 Task: Open Card IT Operations Review in Board Employee Engagement to Workspace Business Operations and add a team member Softage.2@softage.net, a label Purple, a checklist Corporate Law, an attachment from your onedrive, a color Purple and finally, add a card description 'Plan and execute company team-building retreat with a focus on employee well-being' and a comment 'Let us make sure we have a clear understanding of the timeline and deadlines for this task, ensuring that we can deliver on time.'. Add a start date 'Jan 02, 1900' with a due date 'Jan 09, 1900'
Action: Mouse moved to (57, 304)
Screenshot: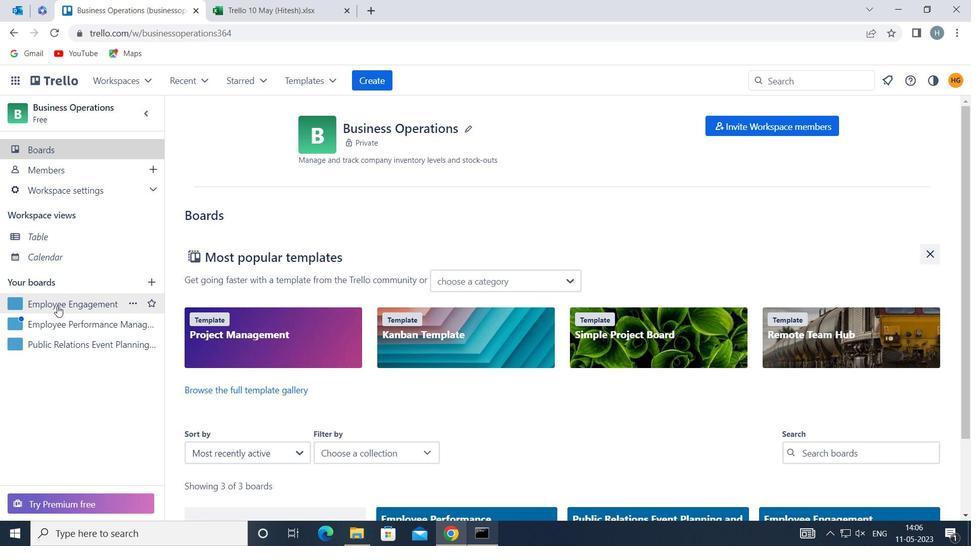 
Action: Mouse pressed left at (57, 304)
Screenshot: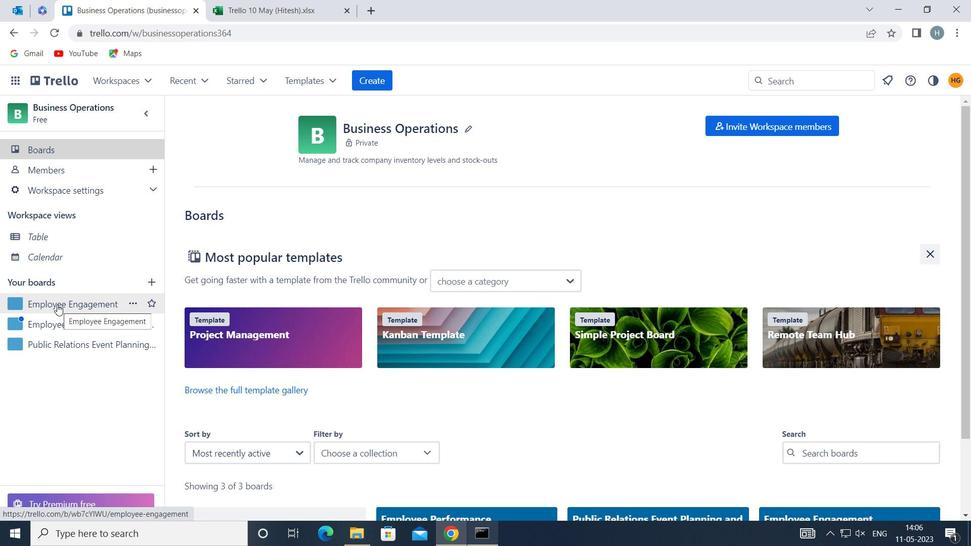 
Action: Mouse moved to (247, 181)
Screenshot: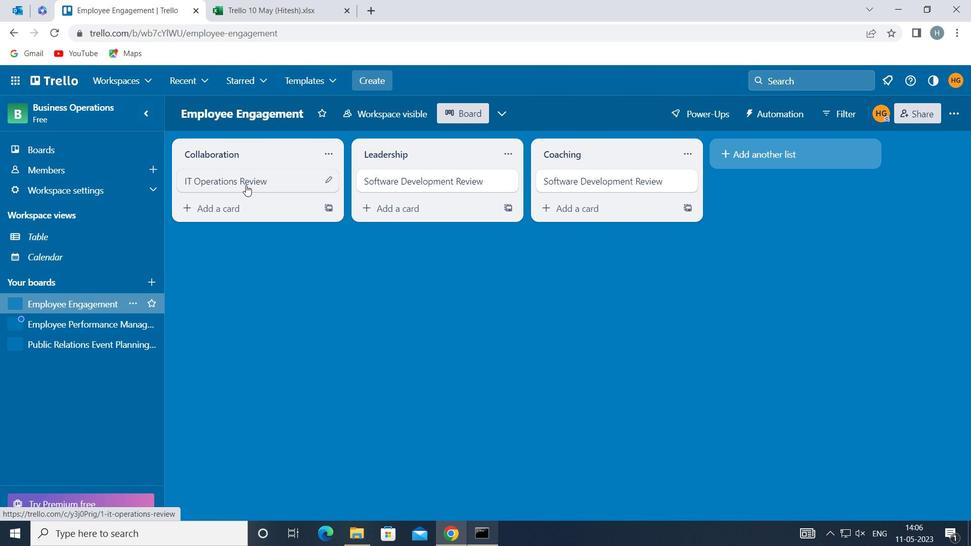 
Action: Mouse pressed left at (247, 181)
Screenshot: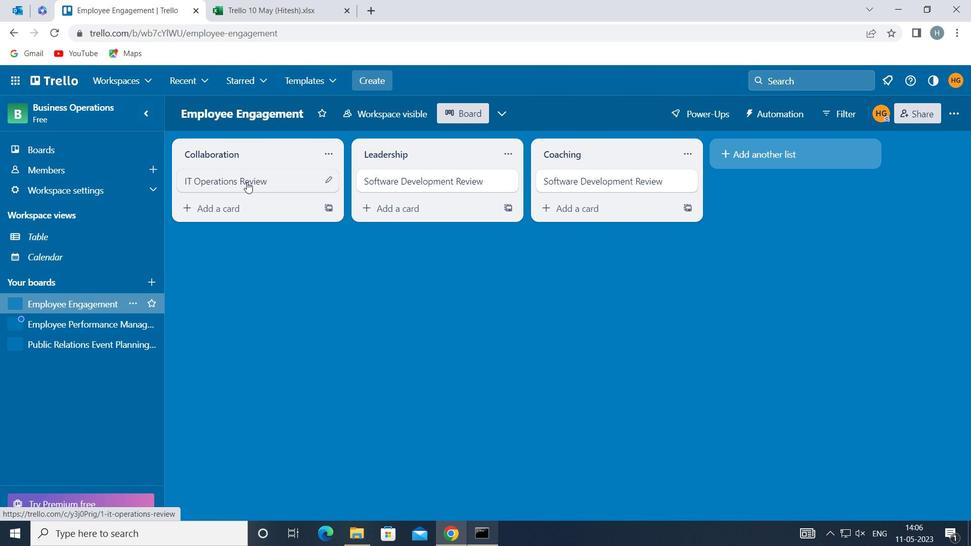 
Action: Mouse moved to (652, 176)
Screenshot: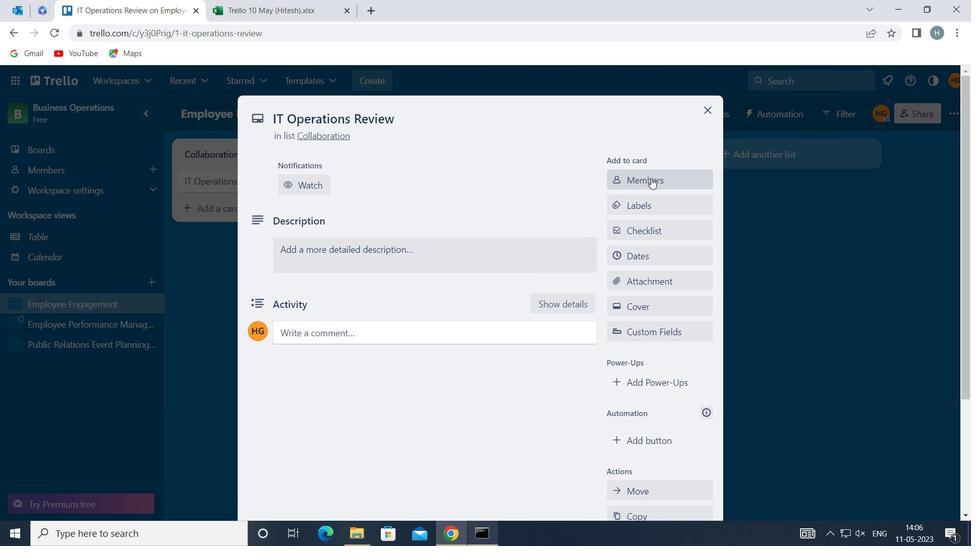 
Action: Mouse pressed left at (652, 176)
Screenshot: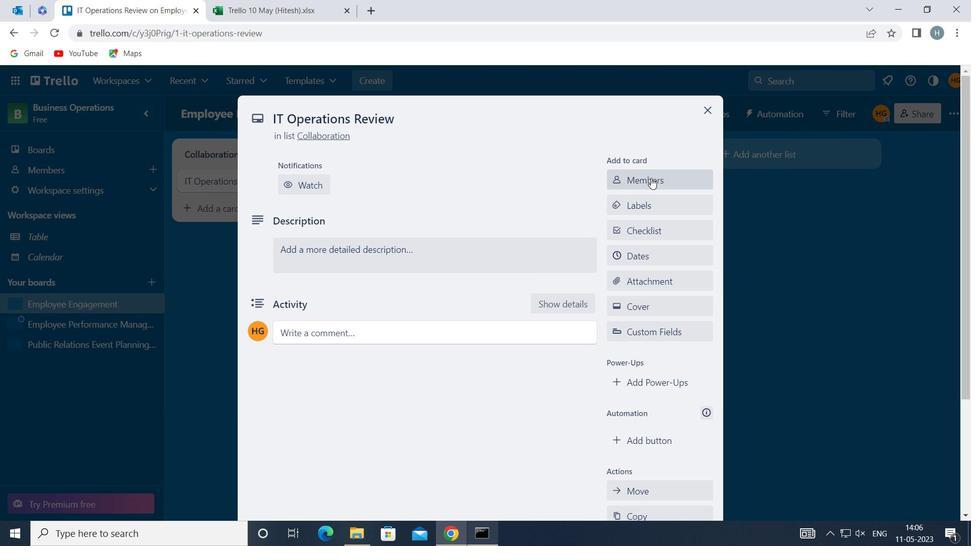 
Action: Mouse moved to (653, 175)
Screenshot: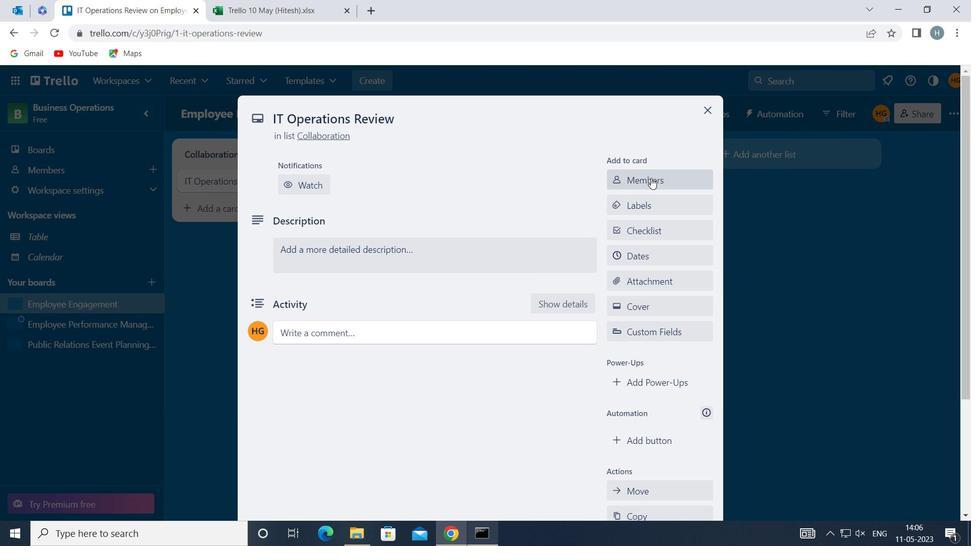 
Action: Key pressed softage
Screenshot: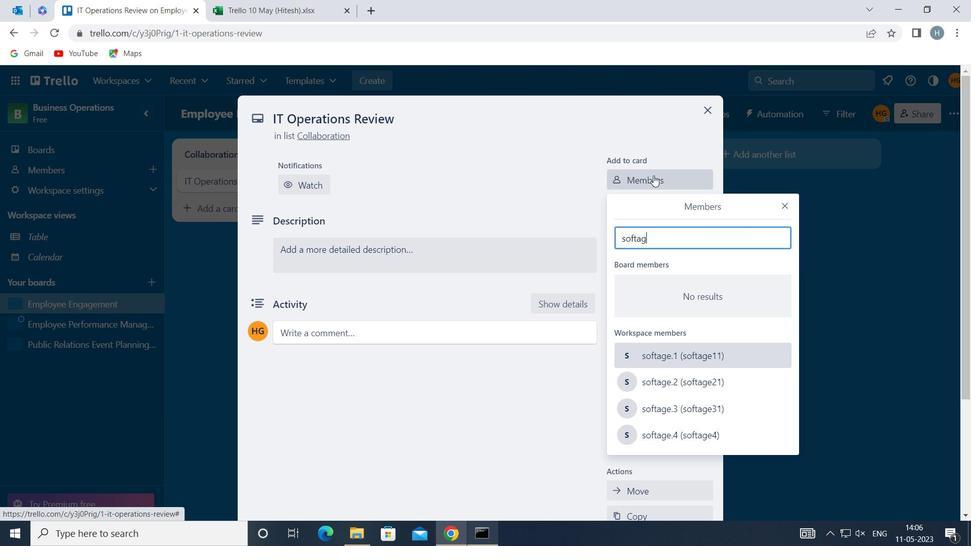 
Action: Mouse moved to (679, 385)
Screenshot: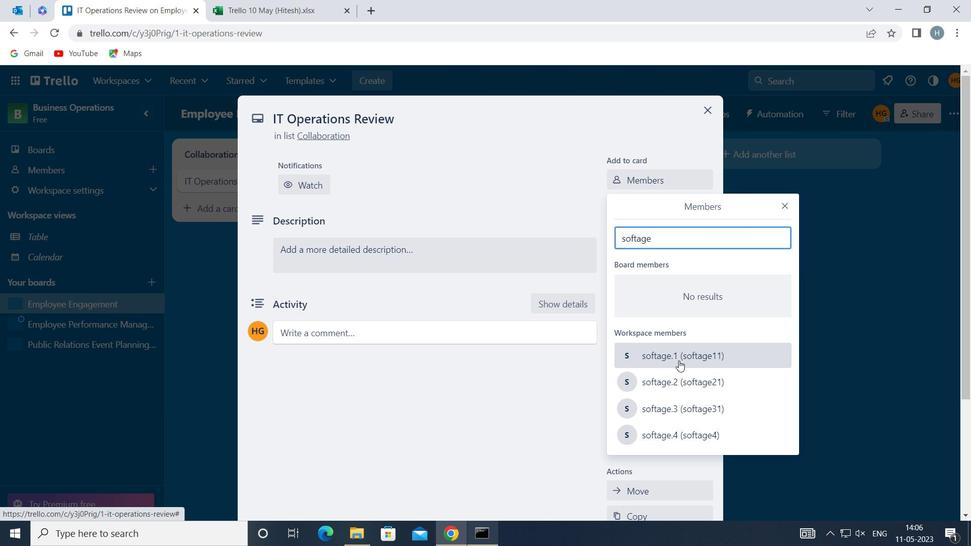 
Action: Mouse pressed left at (679, 385)
Screenshot: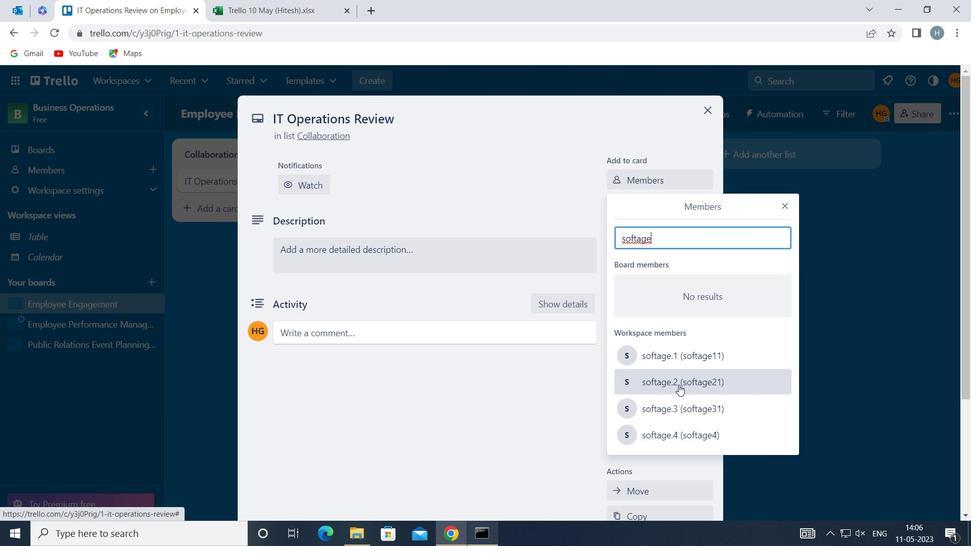 
Action: Mouse moved to (791, 202)
Screenshot: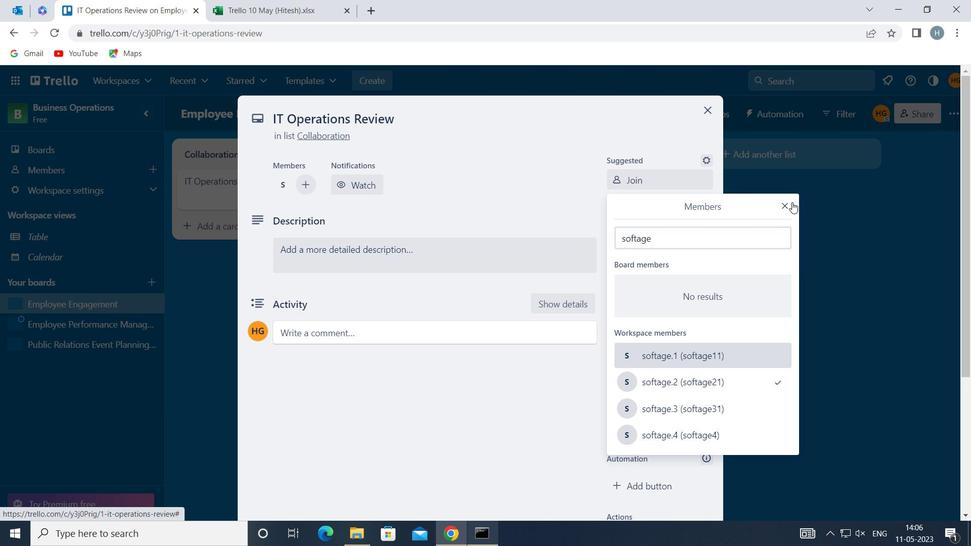 
Action: Mouse pressed left at (791, 202)
Screenshot: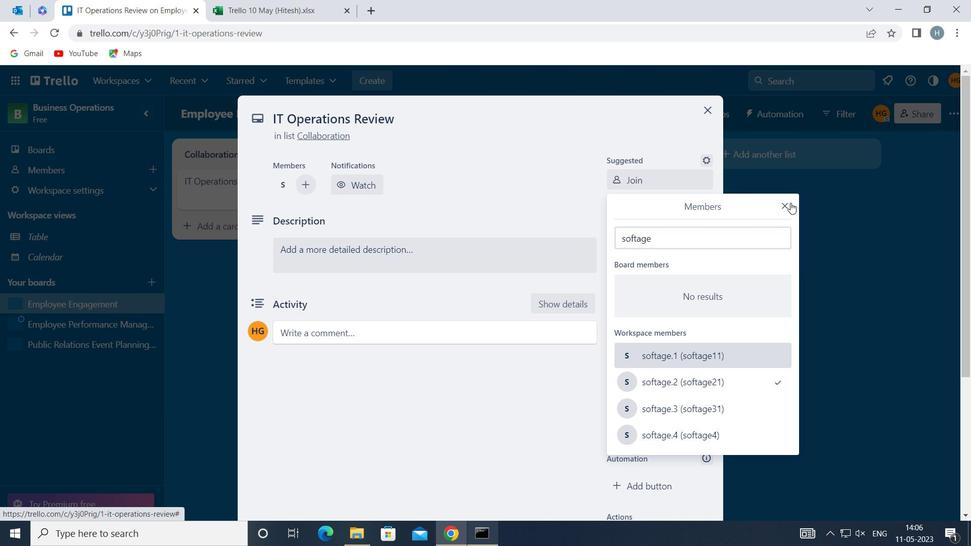 
Action: Mouse moved to (661, 249)
Screenshot: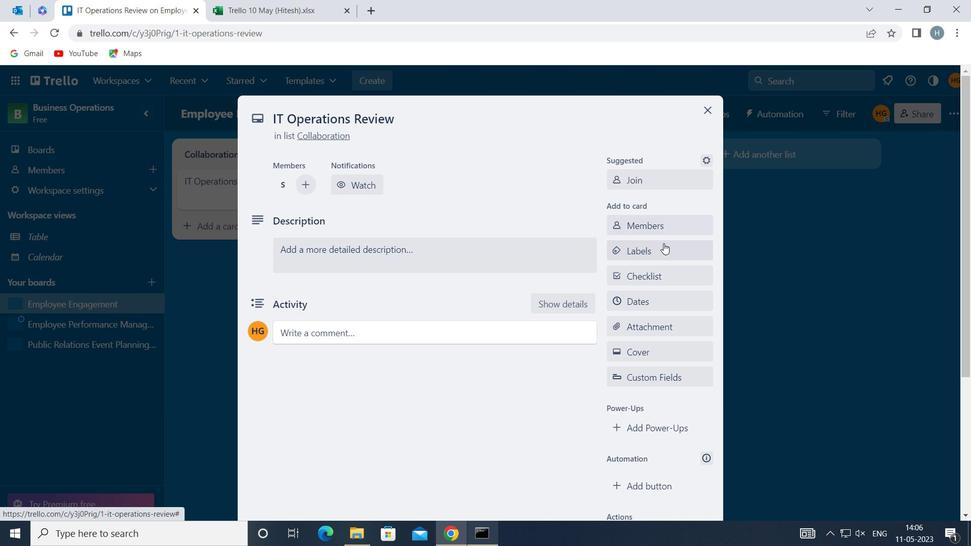 
Action: Mouse pressed left at (661, 249)
Screenshot: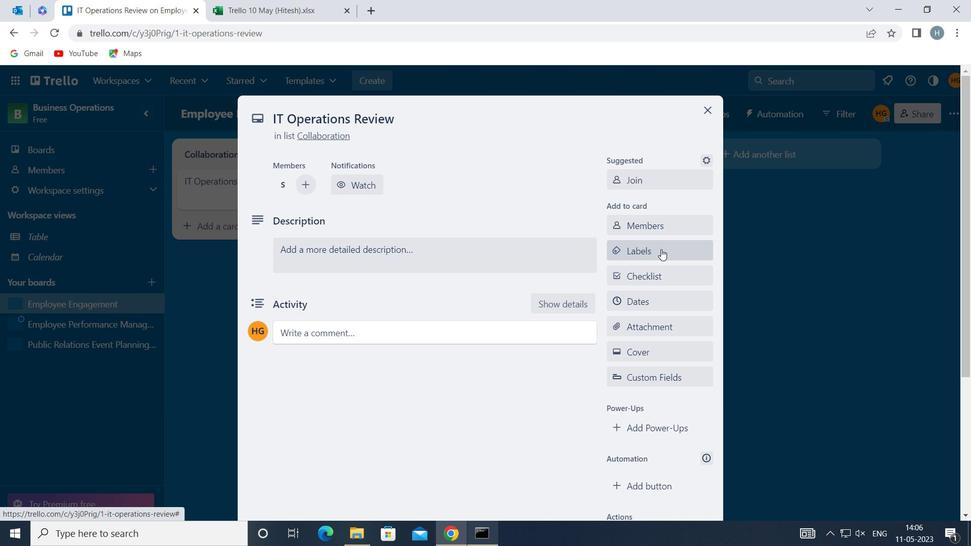 
Action: Mouse moved to (684, 276)
Screenshot: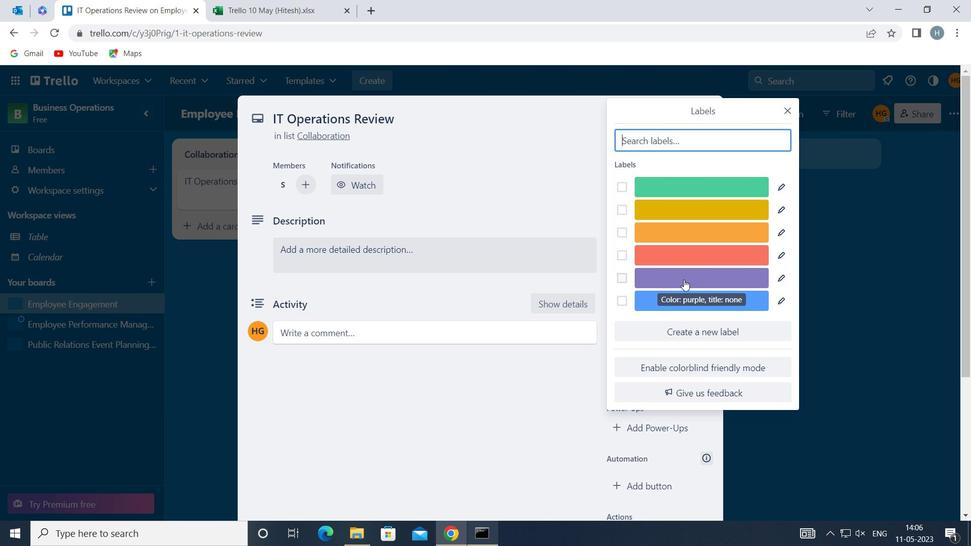 
Action: Mouse pressed left at (684, 276)
Screenshot: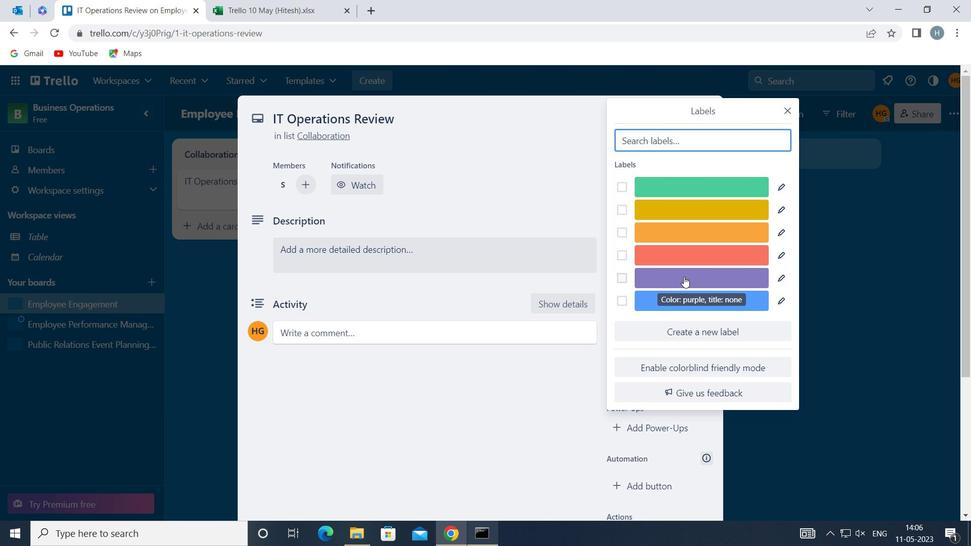 
Action: Mouse moved to (789, 109)
Screenshot: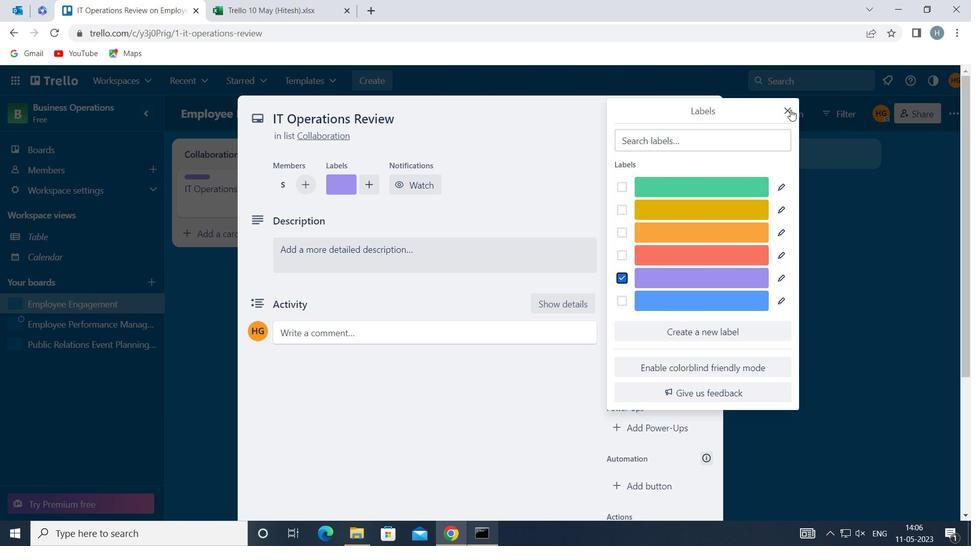 
Action: Mouse pressed left at (789, 109)
Screenshot: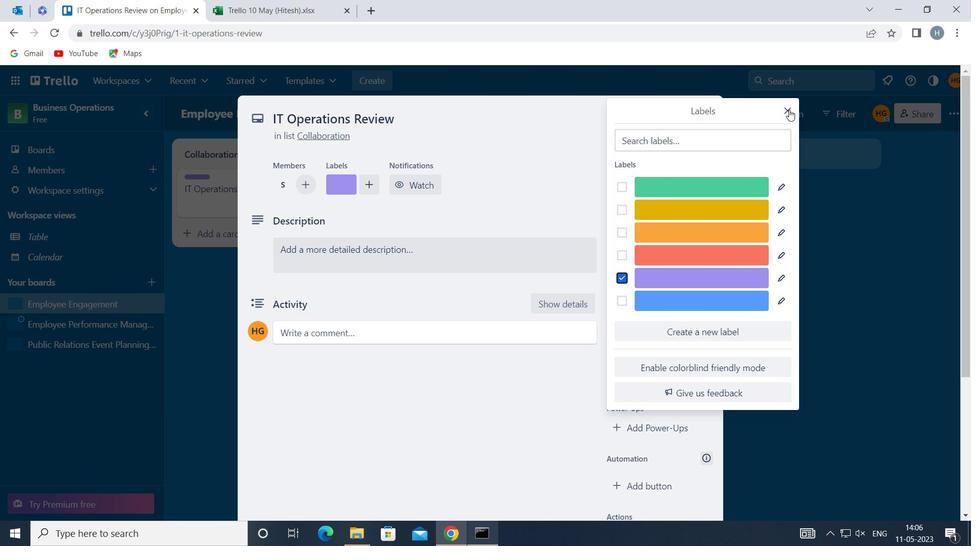 
Action: Mouse moved to (663, 275)
Screenshot: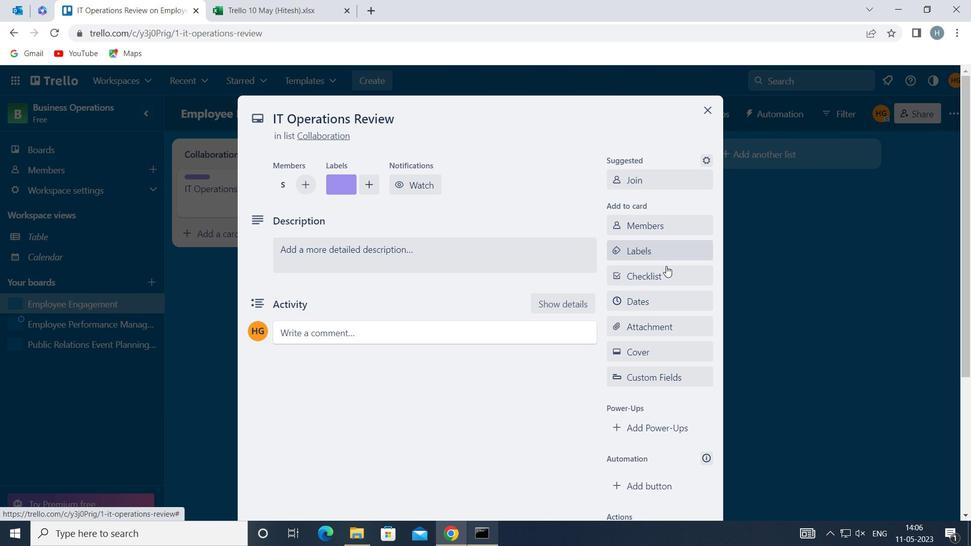 
Action: Mouse pressed left at (663, 275)
Screenshot: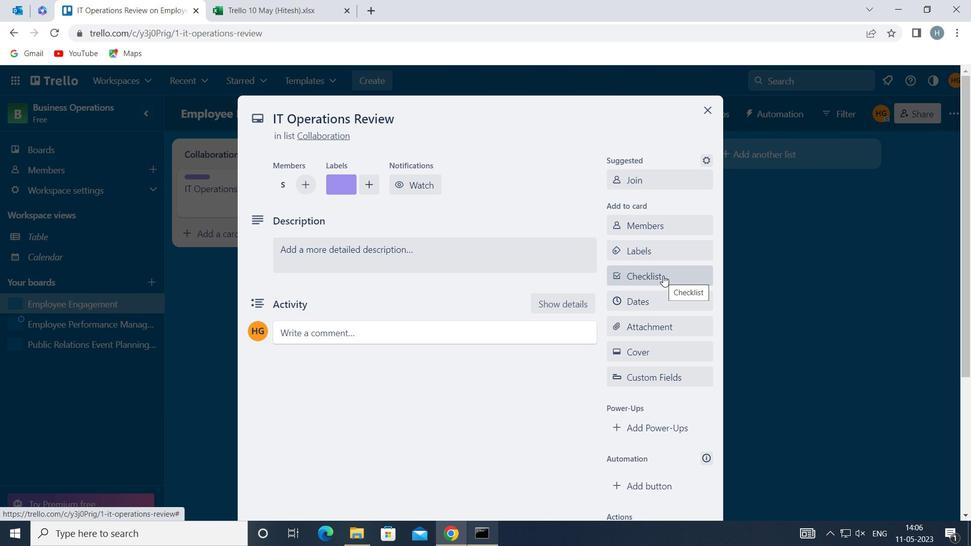 
Action: Key pressed <Key.shift>CORPORATE
Screenshot: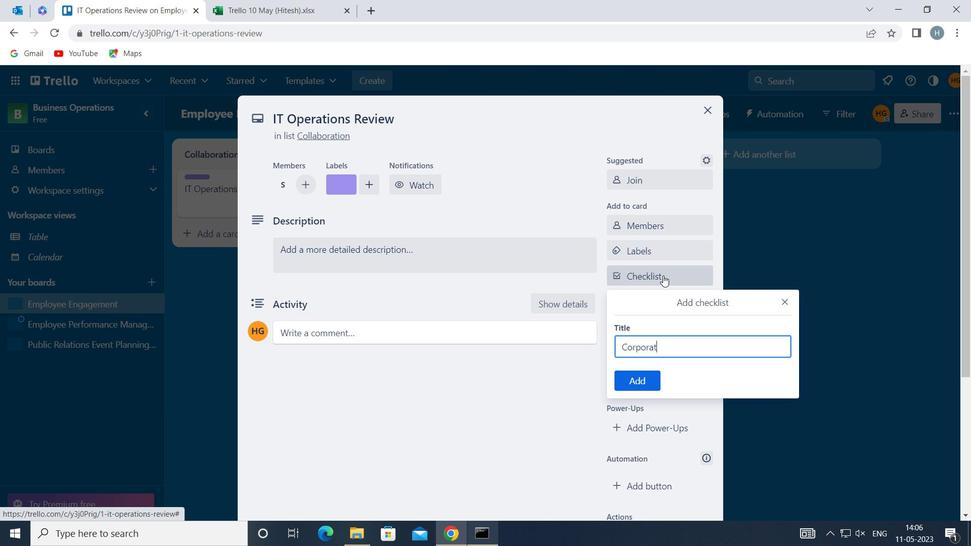 
Action: Mouse moved to (643, 380)
Screenshot: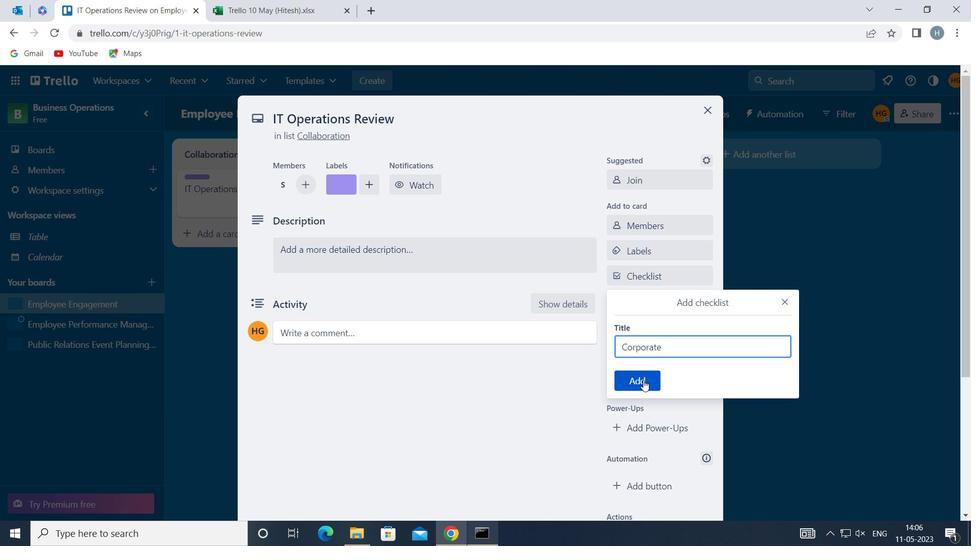 
Action: Mouse pressed left at (643, 380)
Screenshot: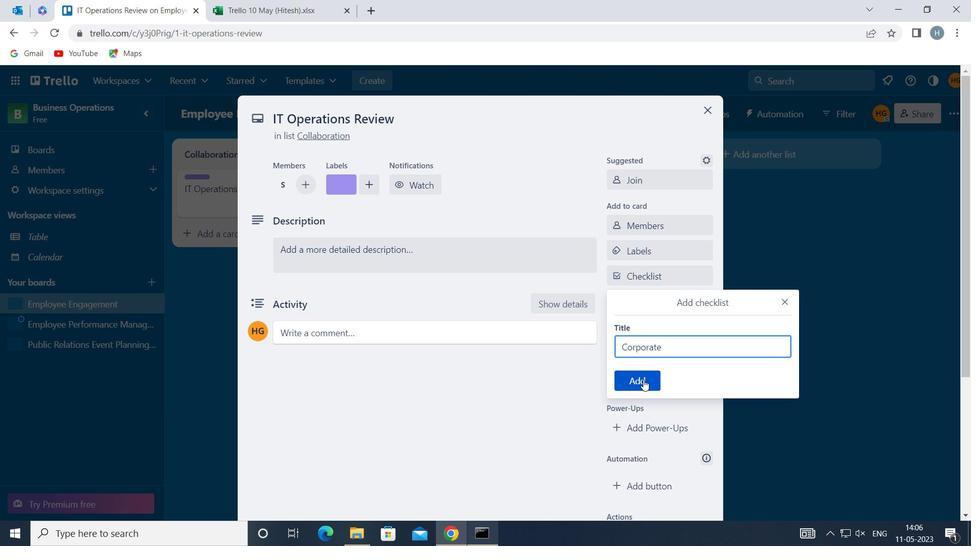 
Action: Mouse moved to (658, 278)
Screenshot: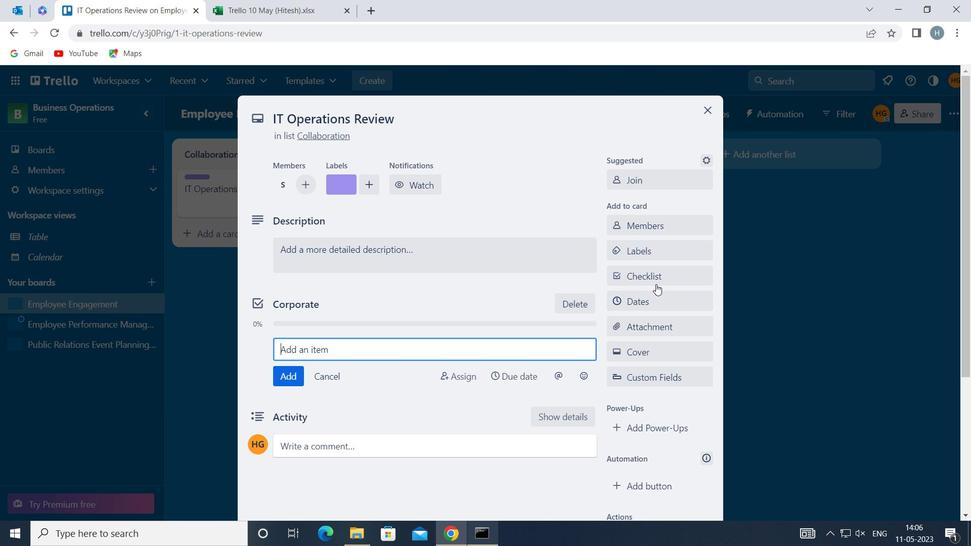 
Action: Mouse pressed left at (658, 278)
Screenshot: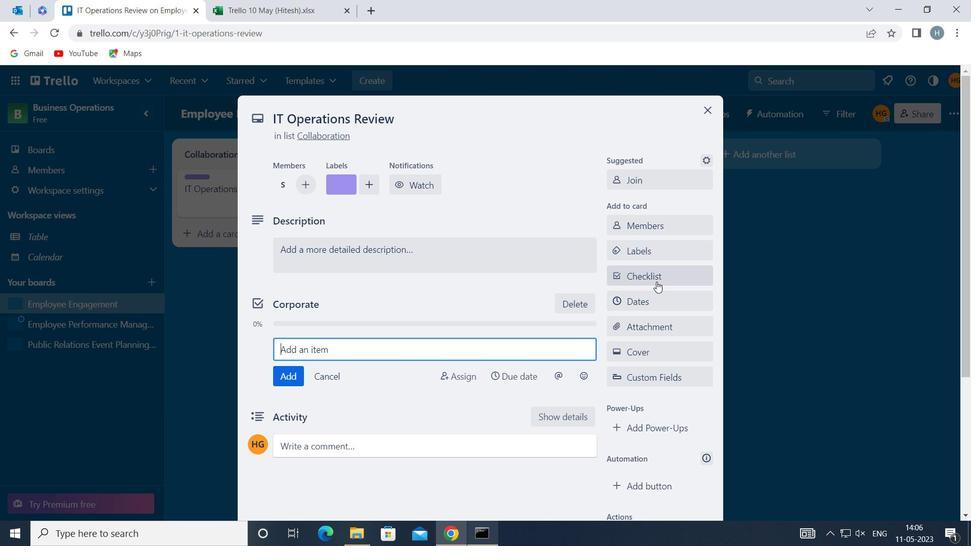 
Action: Mouse moved to (804, 297)
Screenshot: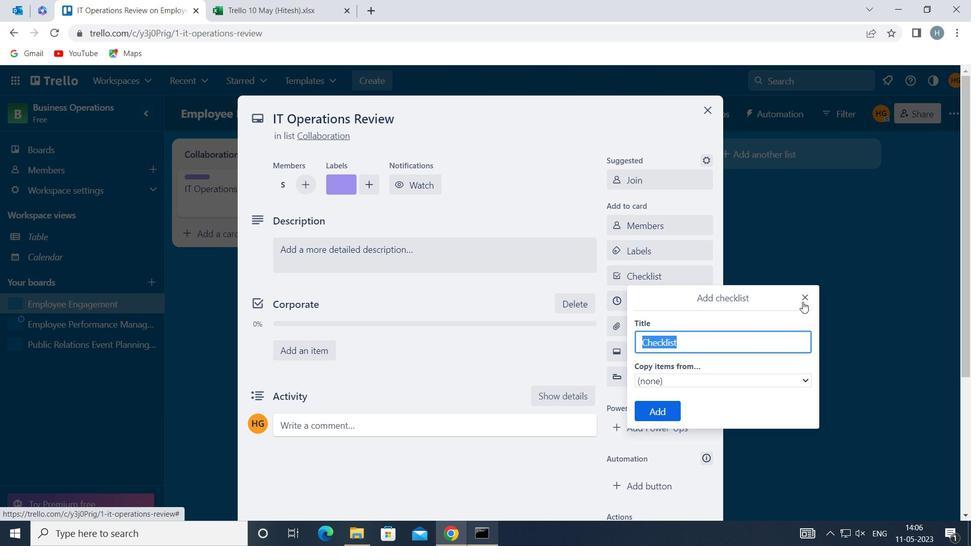 
Action: Mouse pressed left at (804, 297)
Screenshot: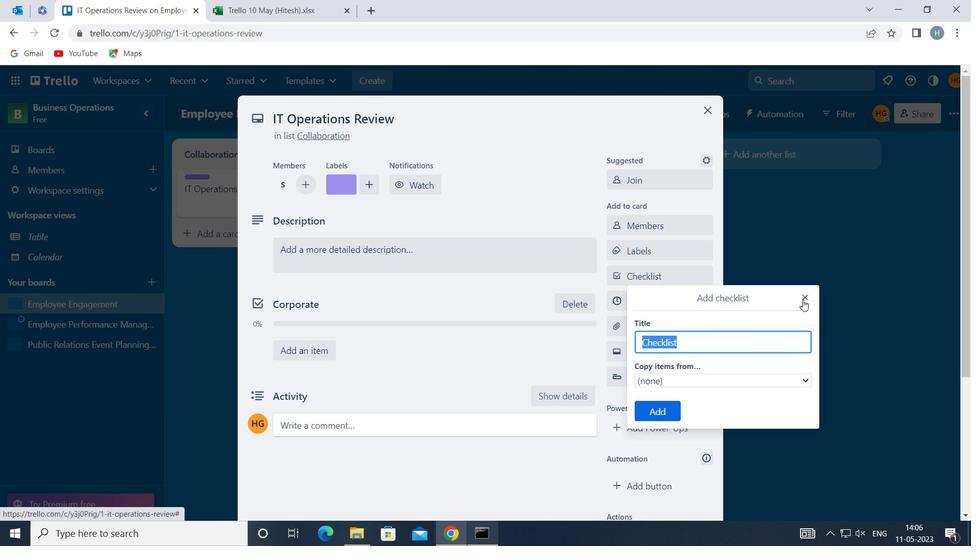 
Action: Mouse moved to (582, 303)
Screenshot: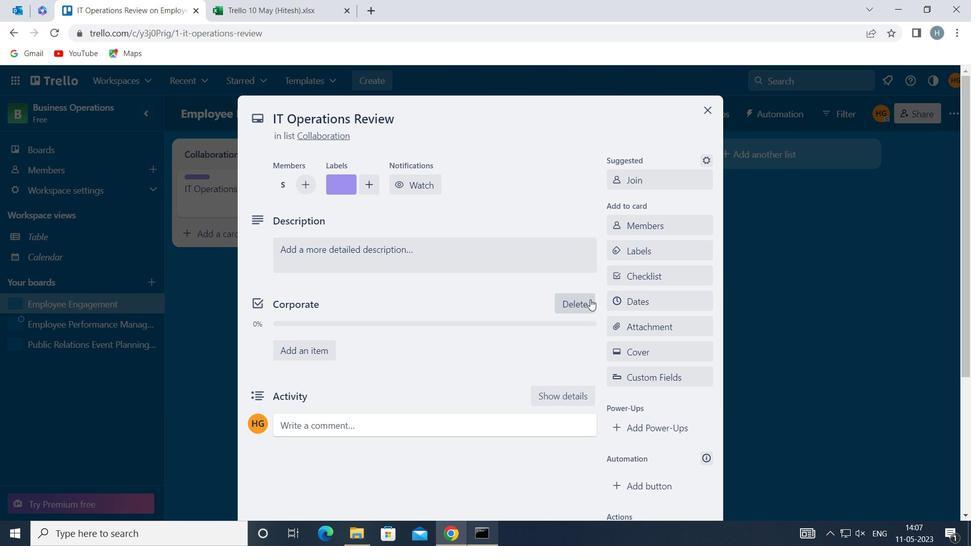 
Action: Mouse pressed left at (582, 303)
Screenshot: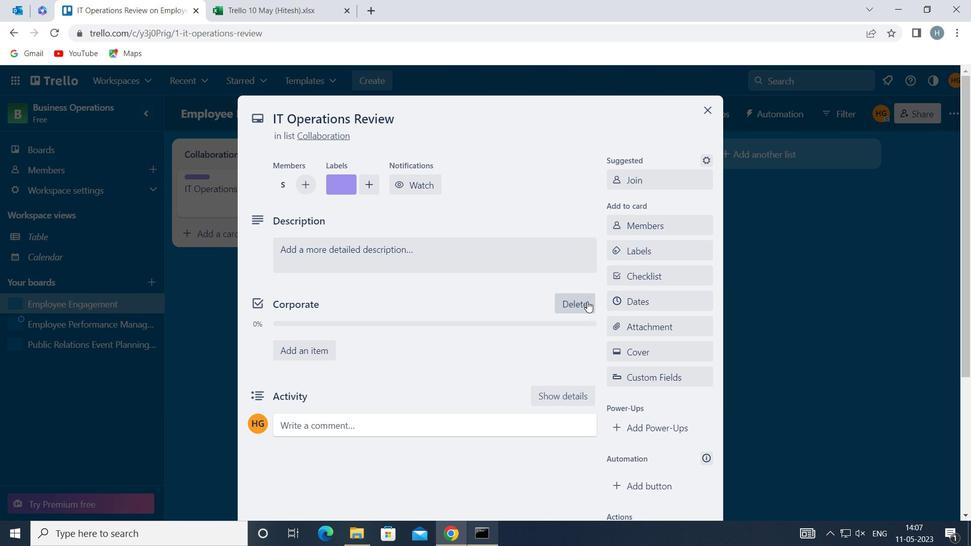 
Action: Mouse moved to (661, 395)
Screenshot: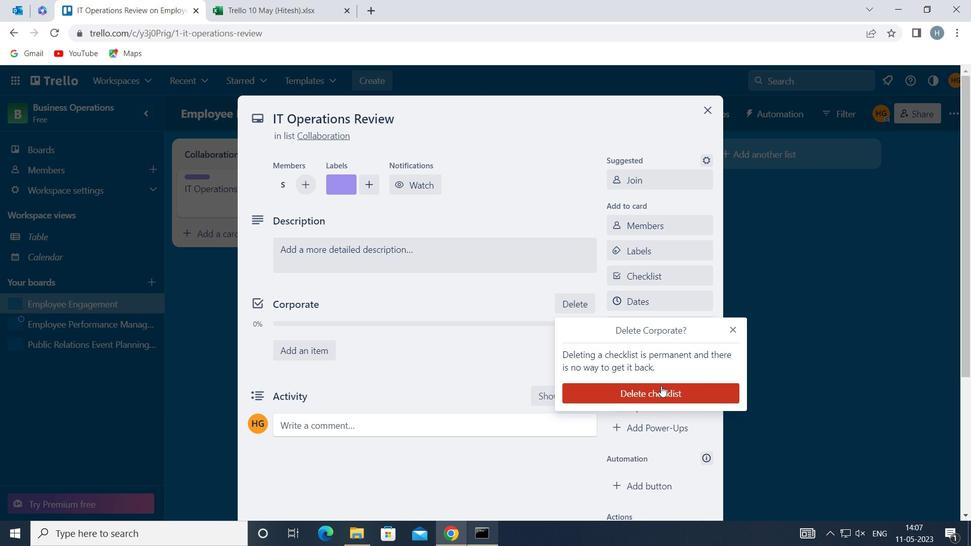 
Action: Mouse pressed left at (661, 395)
Screenshot: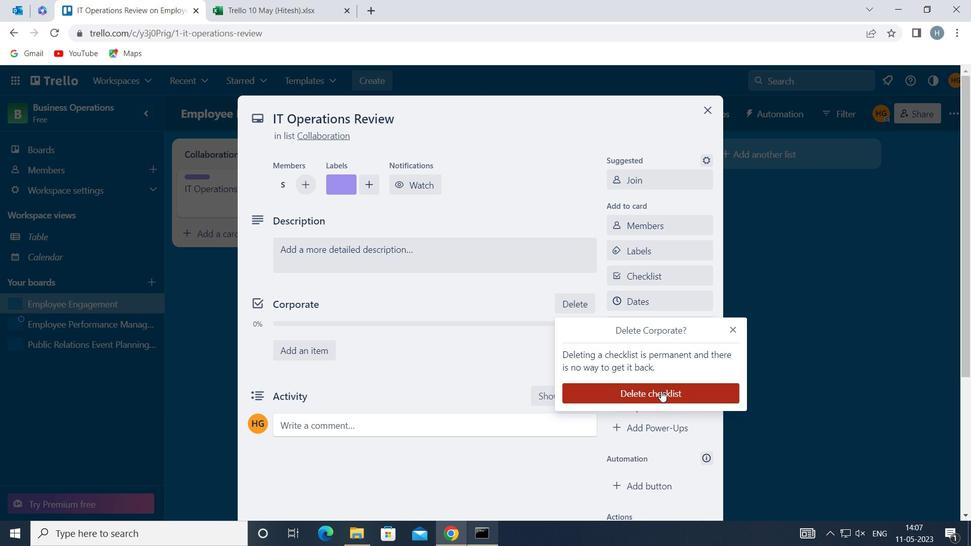 
Action: Mouse moved to (666, 276)
Screenshot: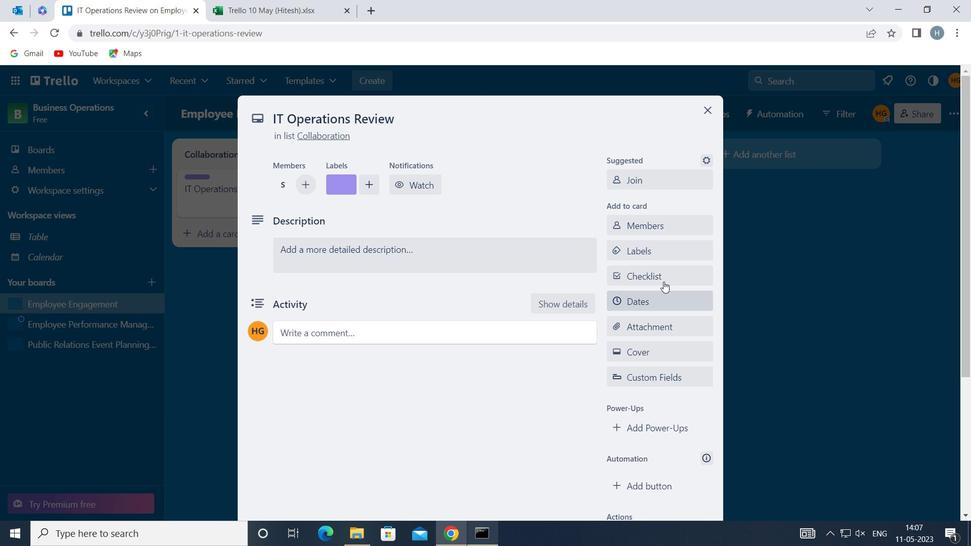 
Action: Mouse pressed left at (666, 276)
Screenshot: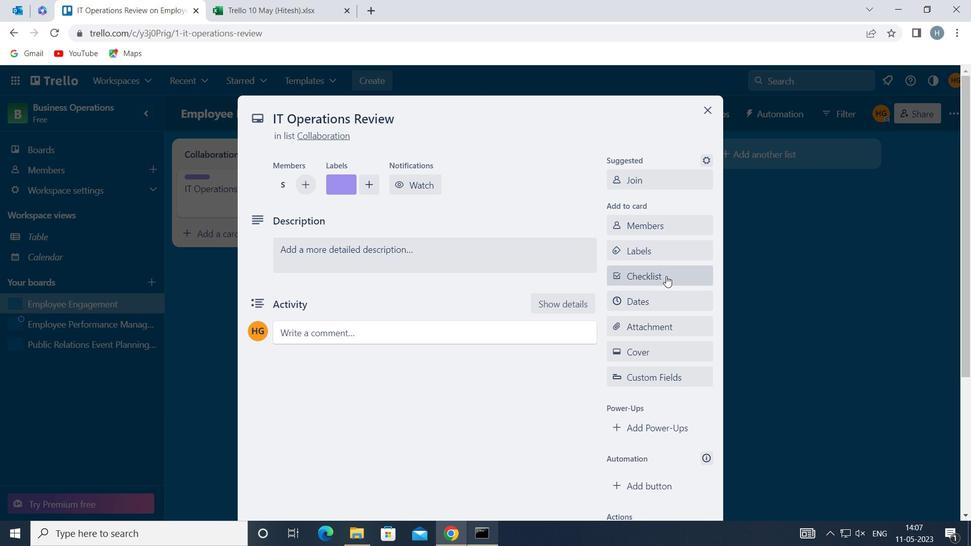 
Action: Mouse moved to (669, 338)
Screenshot: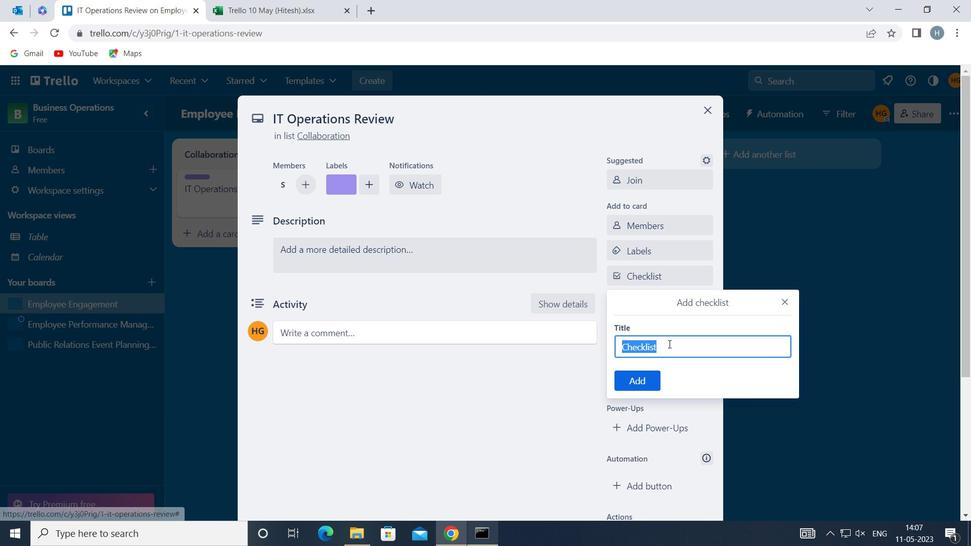 
Action: Key pressed <Key.shift>CORPOT<Key.backspace>RATE<Key.space><Key.shift>LAW
Screenshot: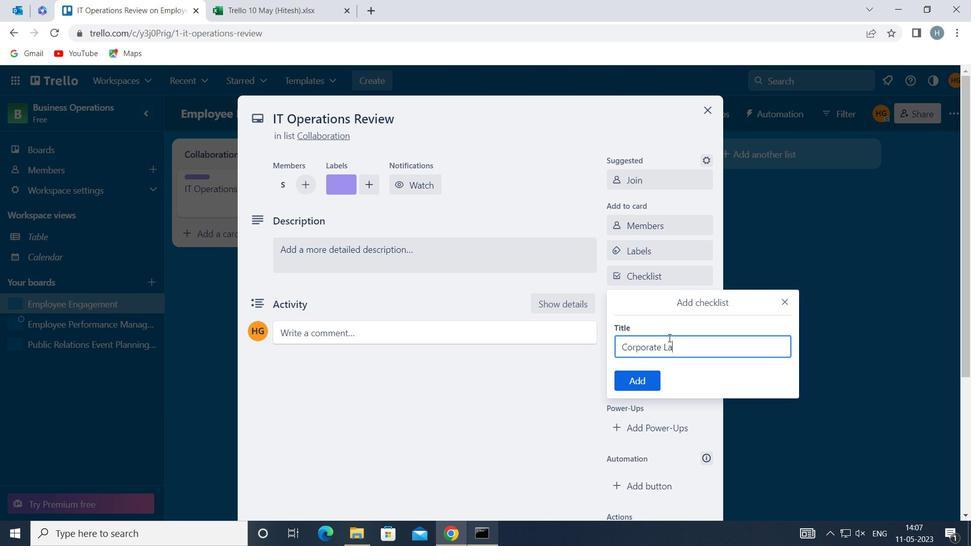 
Action: Mouse moved to (641, 378)
Screenshot: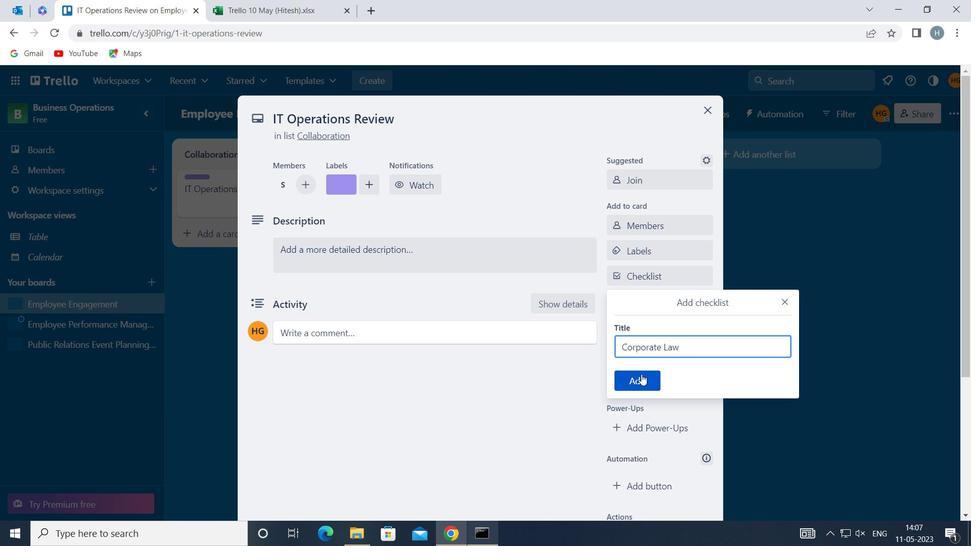 
Action: Mouse pressed left at (641, 378)
Screenshot: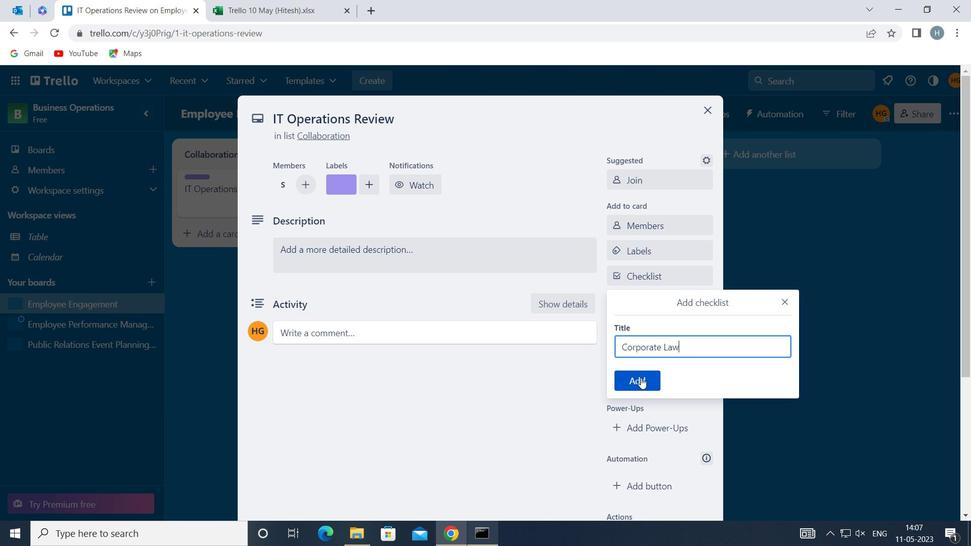 
Action: Mouse moved to (661, 325)
Screenshot: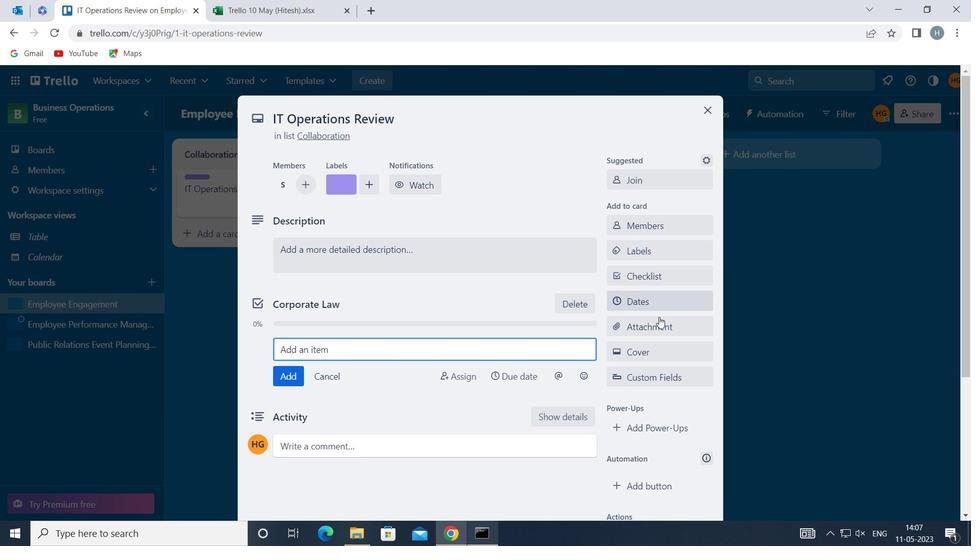 
Action: Mouse pressed left at (661, 325)
Screenshot: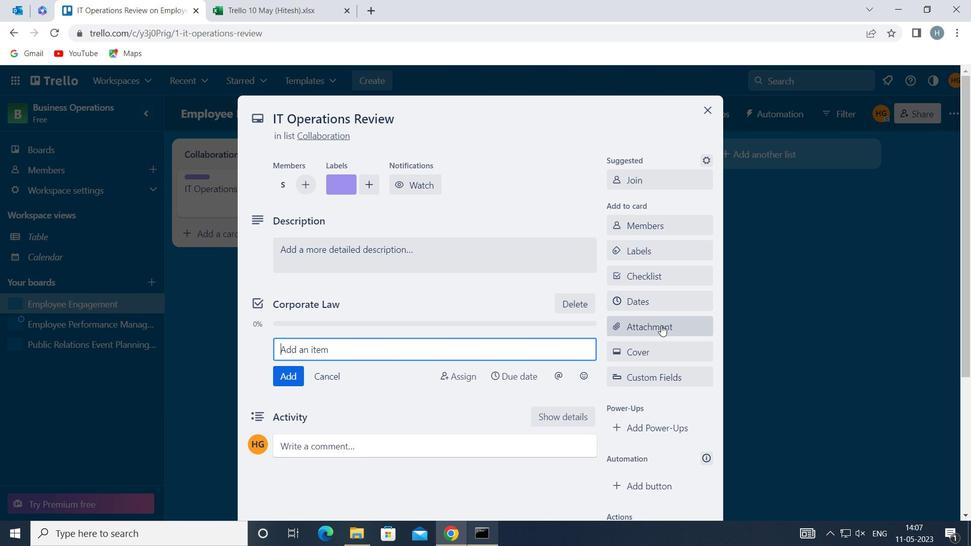 
Action: Mouse moved to (677, 235)
Screenshot: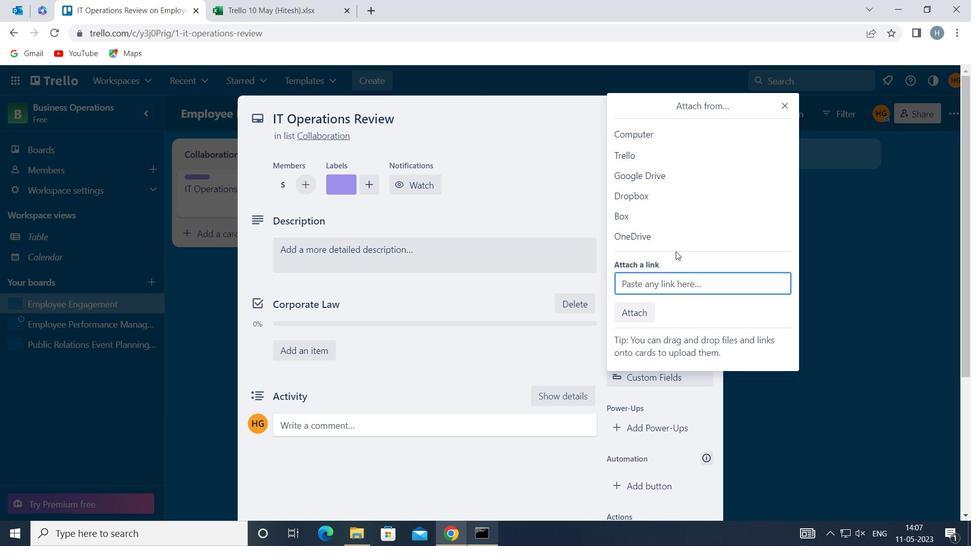 
Action: Mouse pressed left at (677, 235)
Screenshot: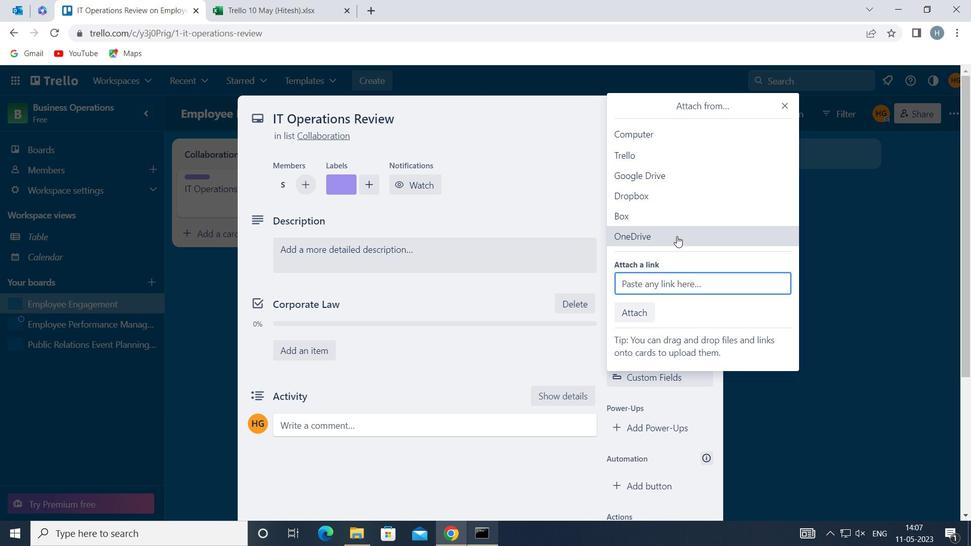 
Action: Mouse moved to (552, 176)
Screenshot: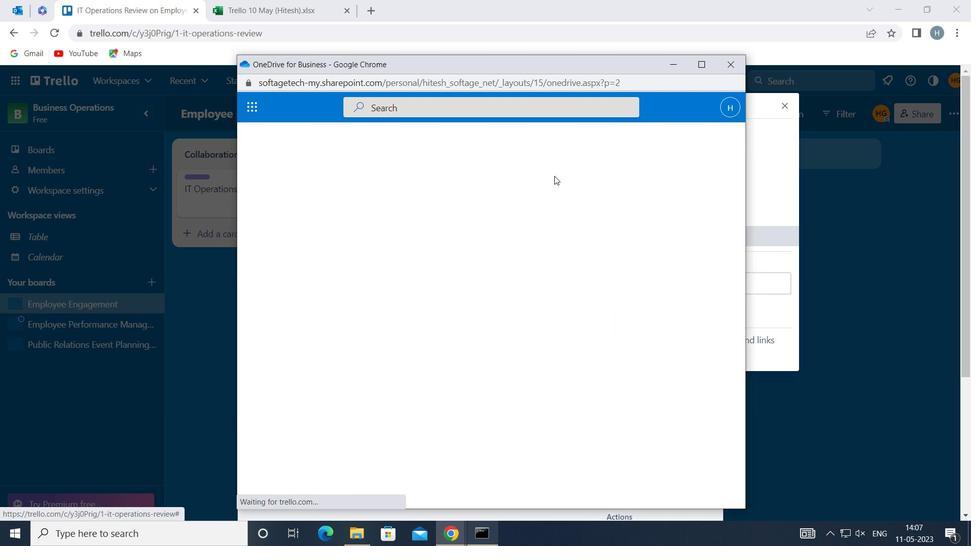 
Action: Mouse pressed left at (552, 176)
Screenshot: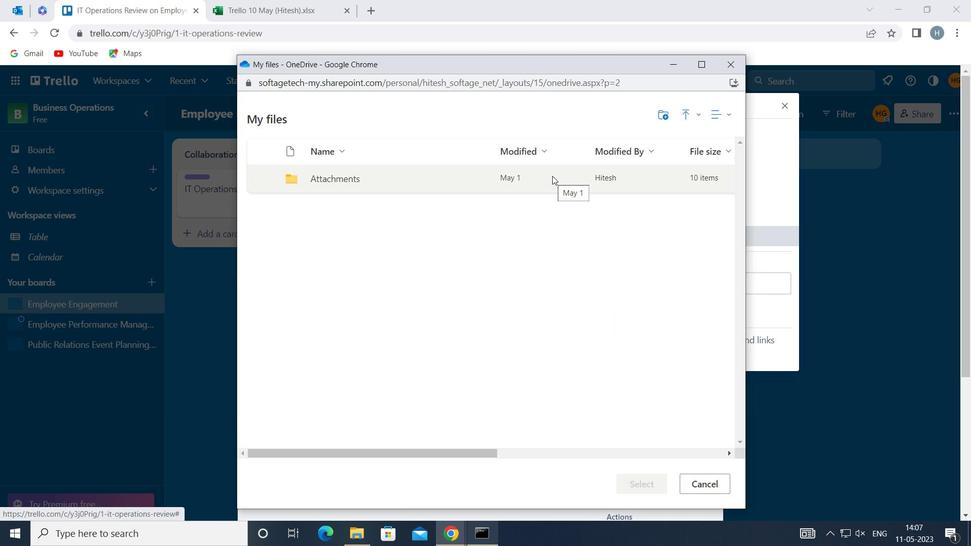 
Action: Mouse pressed left at (552, 176)
Screenshot: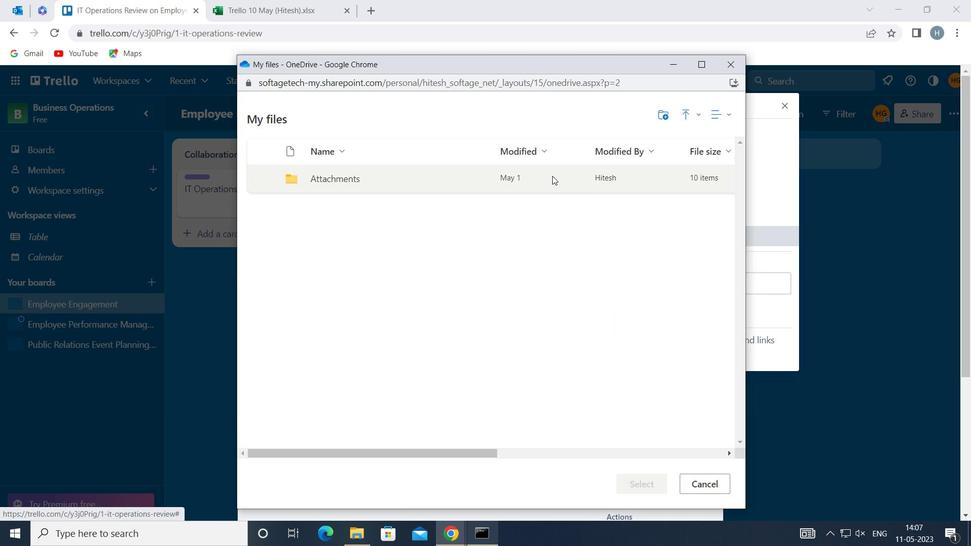 
Action: Mouse moved to (560, 204)
Screenshot: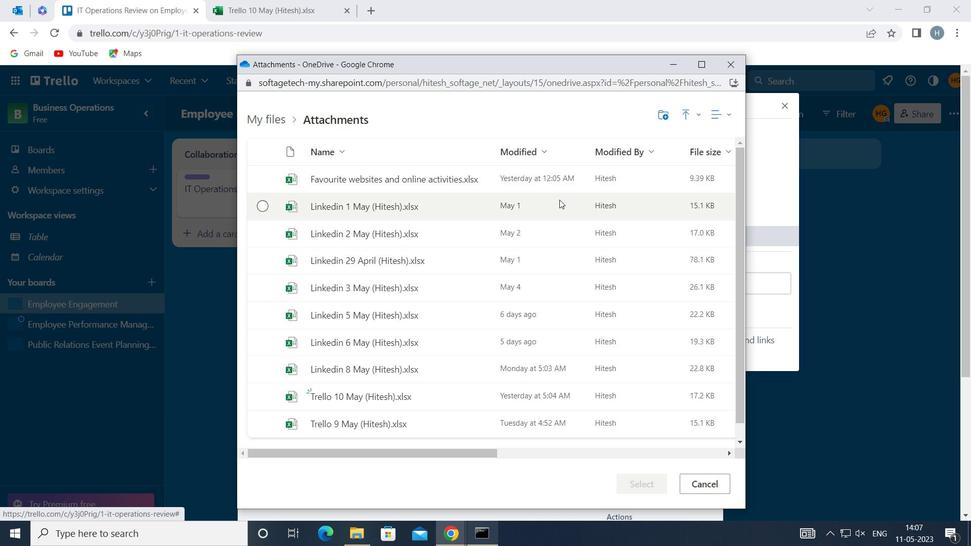 
Action: Mouse pressed left at (560, 204)
Screenshot: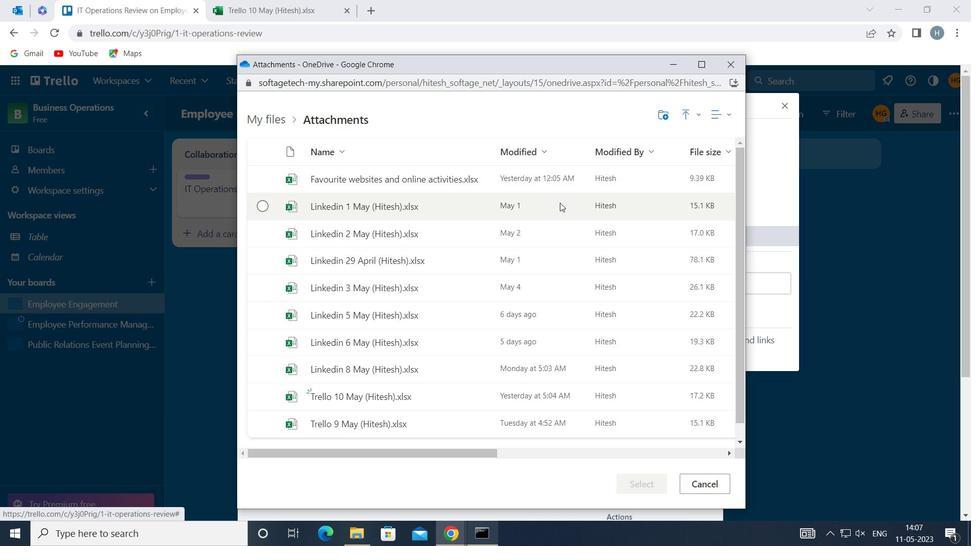 
Action: Mouse moved to (640, 481)
Screenshot: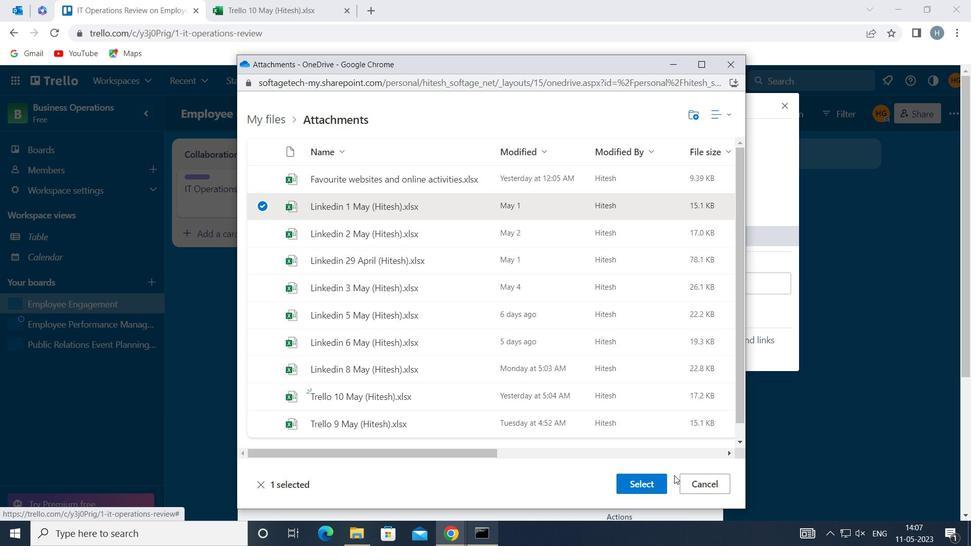 
Action: Mouse pressed left at (640, 481)
Screenshot: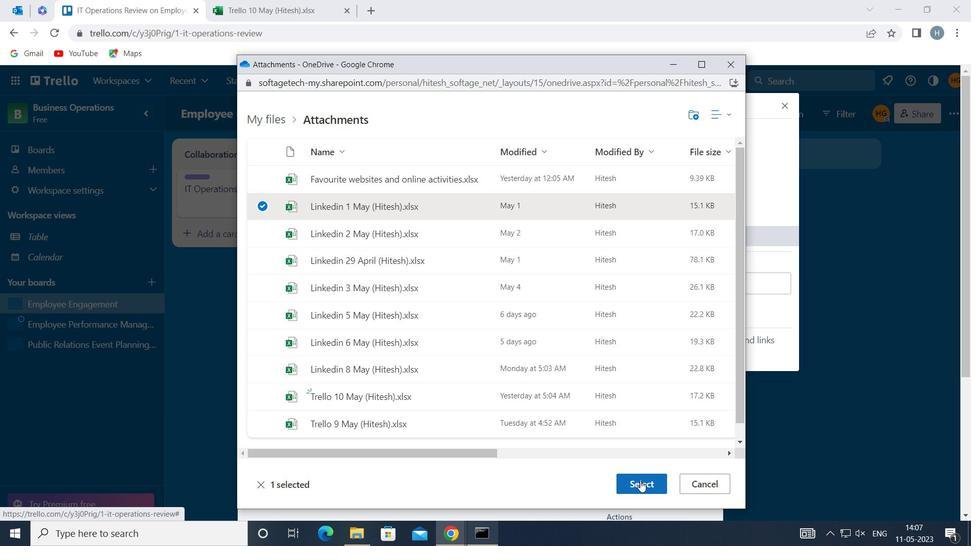 
Action: Mouse moved to (682, 346)
Screenshot: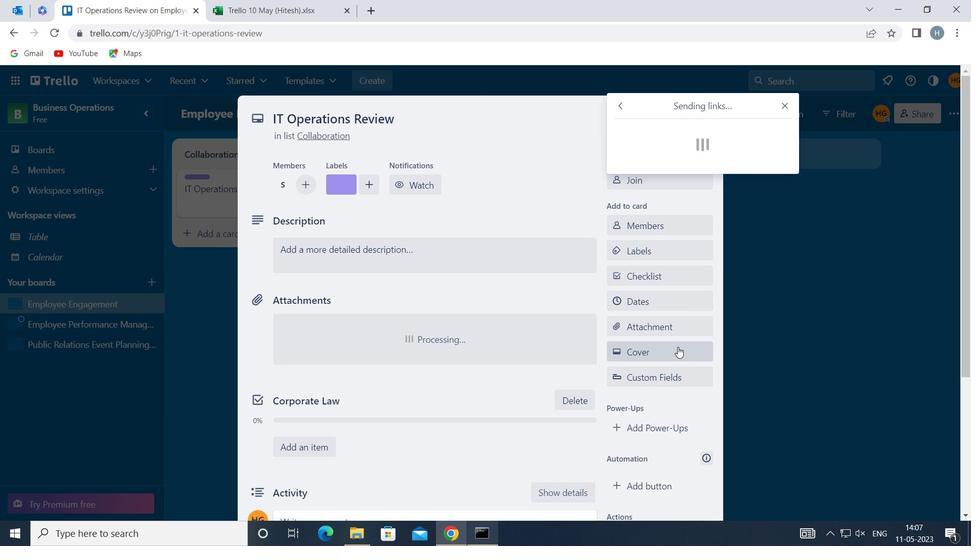 
Action: Mouse pressed left at (682, 346)
Screenshot: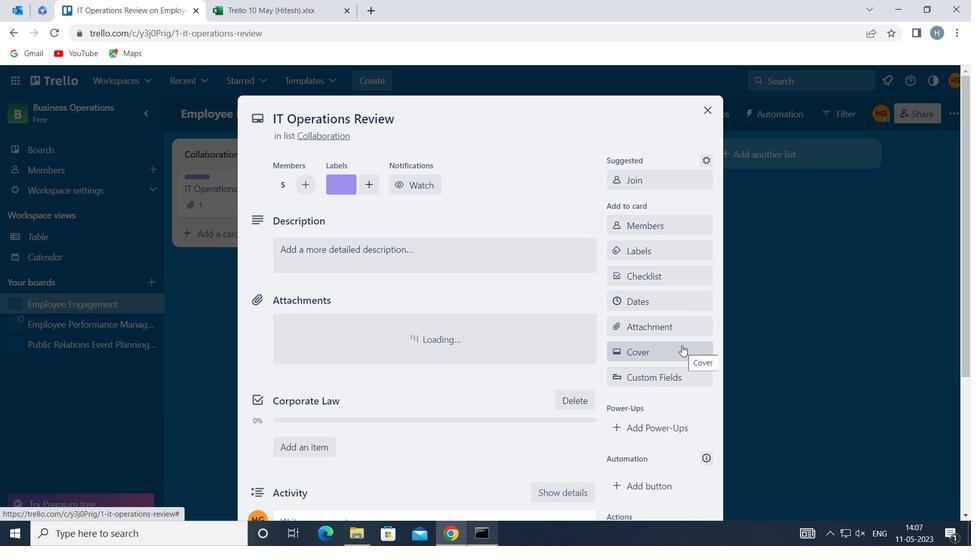 
Action: Mouse moved to (777, 271)
Screenshot: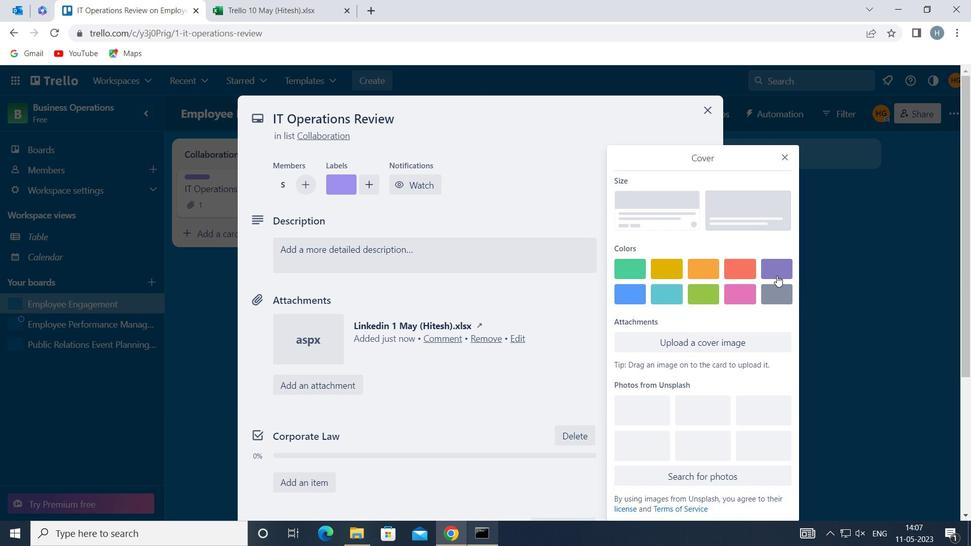 
Action: Mouse pressed left at (777, 271)
Screenshot: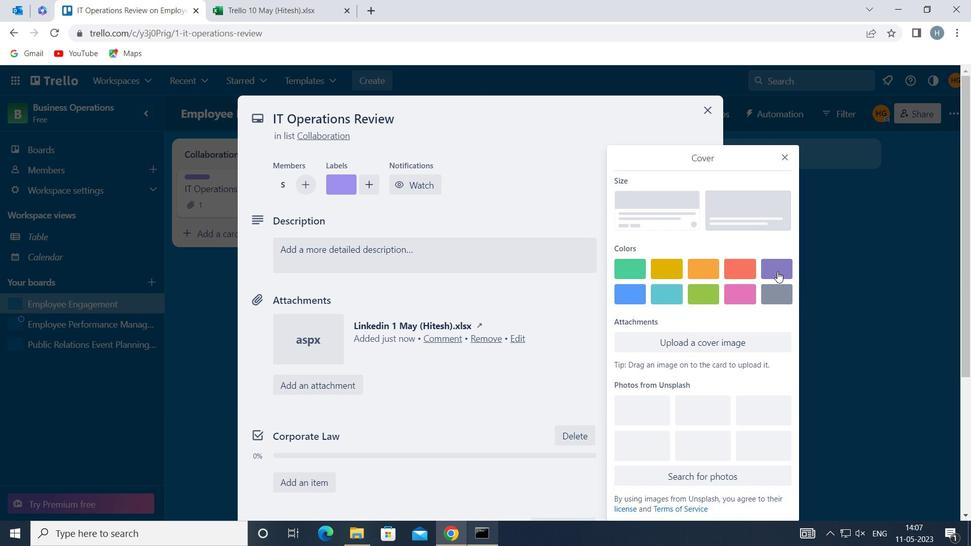 
Action: Mouse moved to (783, 130)
Screenshot: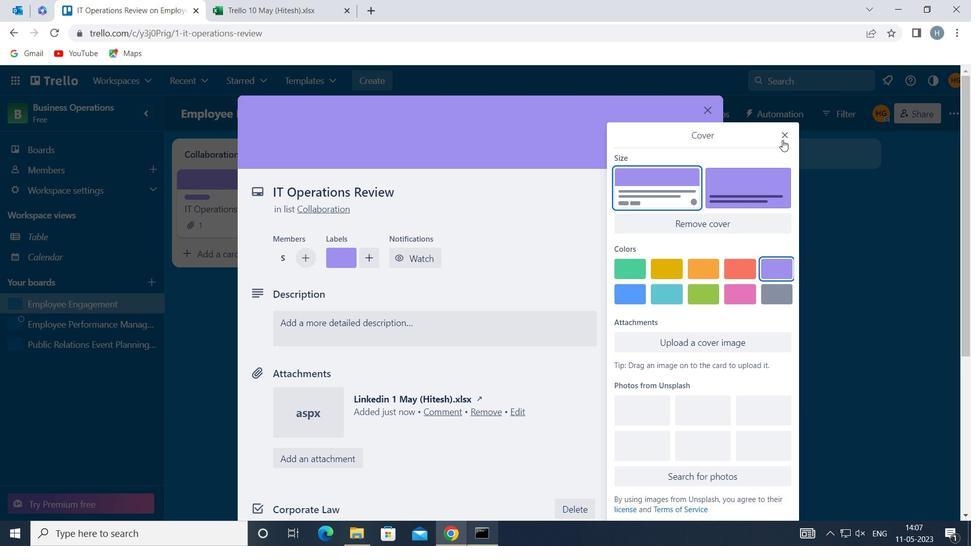 
Action: Mouse pressed left at (783, 130)
Screenshot: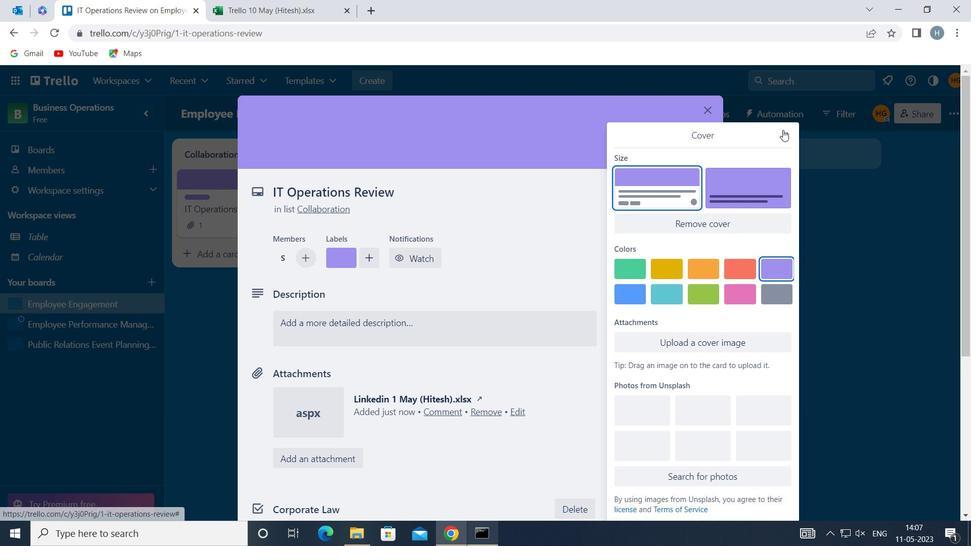 
Action: Mouse moved to (505, 324)
Screenshot: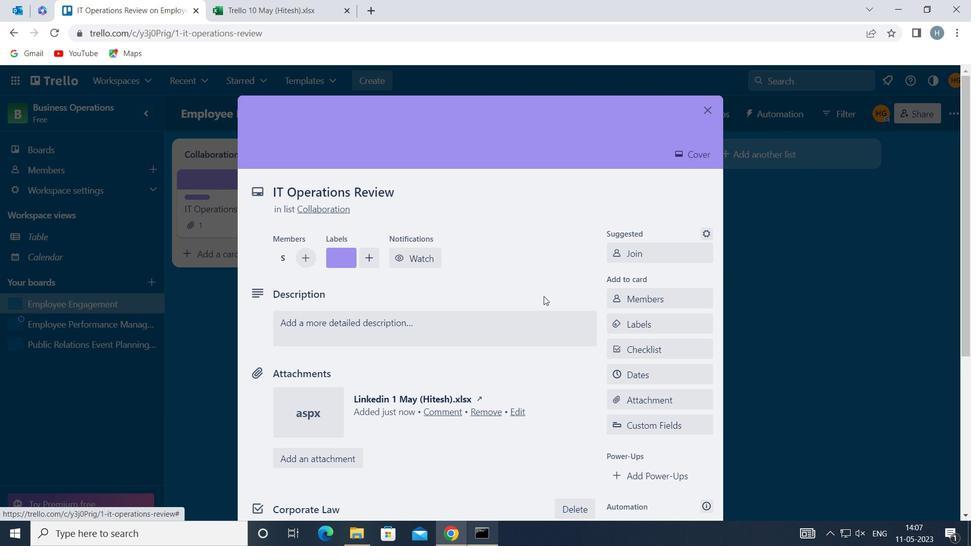 
Action: Mouse pressed left at (505, 324)
Screenshot: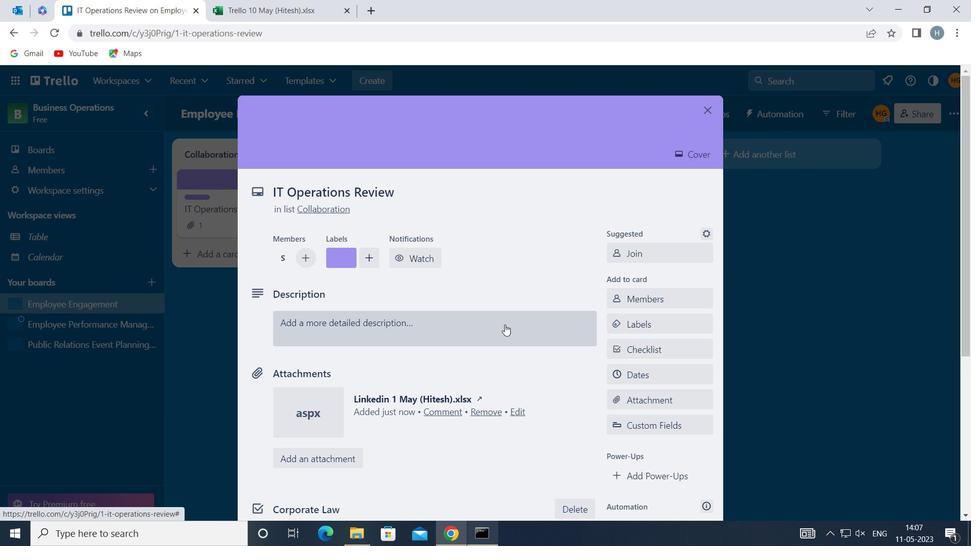 
Action: Mouse moved to (462, 370)
Screenshot: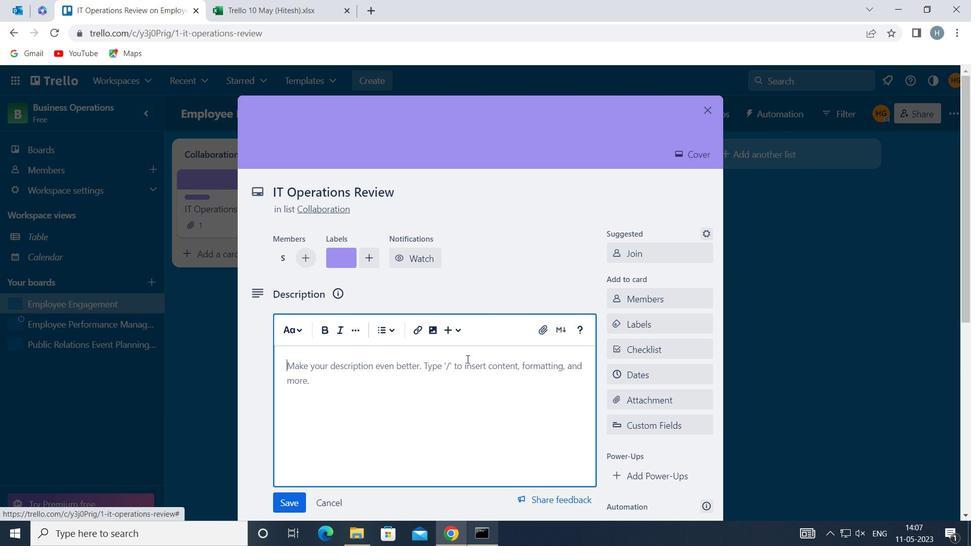 
Action: Mouse pressed left at (462, 370)
Screenshot: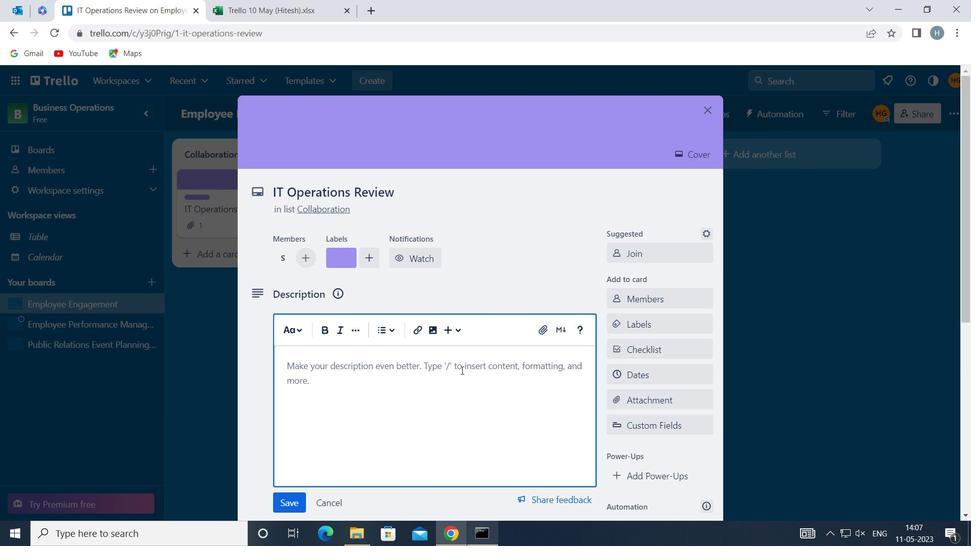 
Action: Mouse moved to (427, 364)
Screenshot: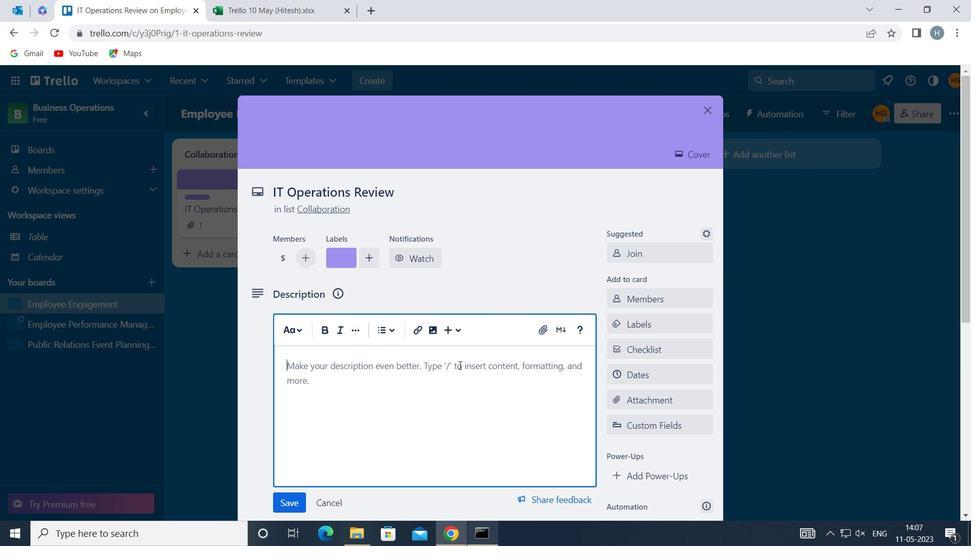 
Action: Key pressed <Key.shift>PLAN<Key.space>EXECUTE<Key.backspace><Key.backspace><Key.backspace><Key.backspace><Key.backspace><Key.backspace><Key.backspace>AND<Key.space>EXECUTE<Key.space>COMPANY<Key.space>TEAM-BUILDING<Key.space>TEAM<Key.backspace><Key.backspace><Key.backspace><Key.backspace><Key.backspace><Key.space>RETREAT<Key.space>WITH<Key.space>A<Key.space>FOCUS<Key.space>ON<Key.space>EMPLOYEE<Key.space>WELL-BEING
Screenshot: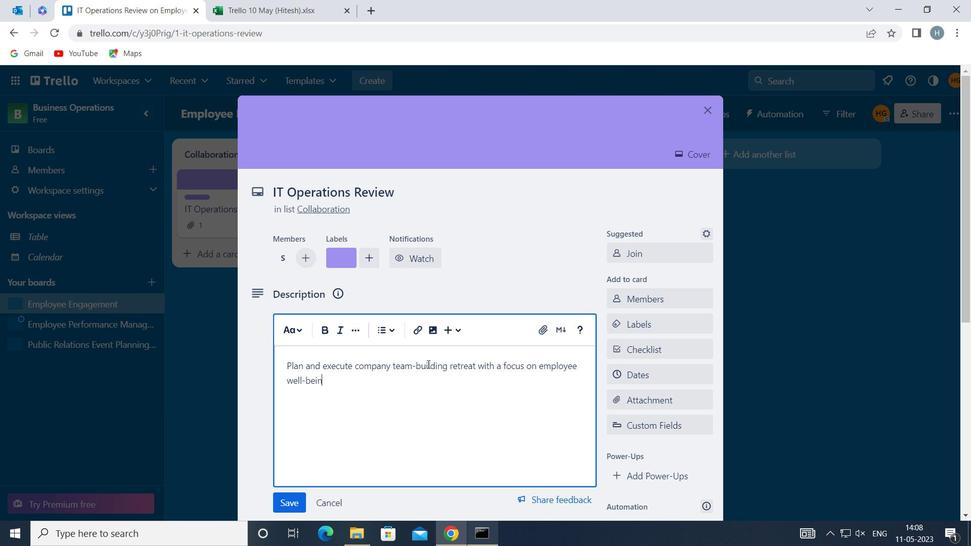 
Action: Mouse moved to (287, 503)
Screenshot: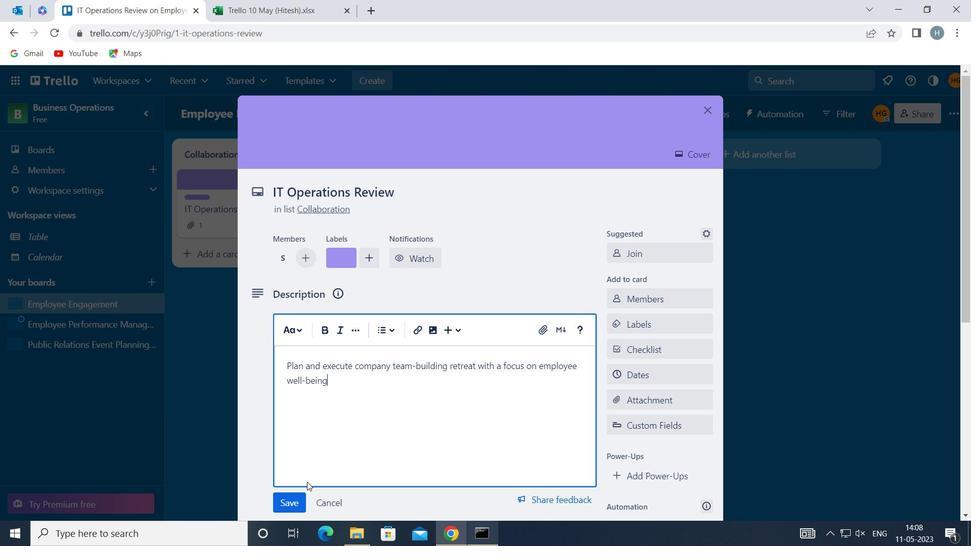 
Action: Mouse pressed left at (287, 503)
Screenshot: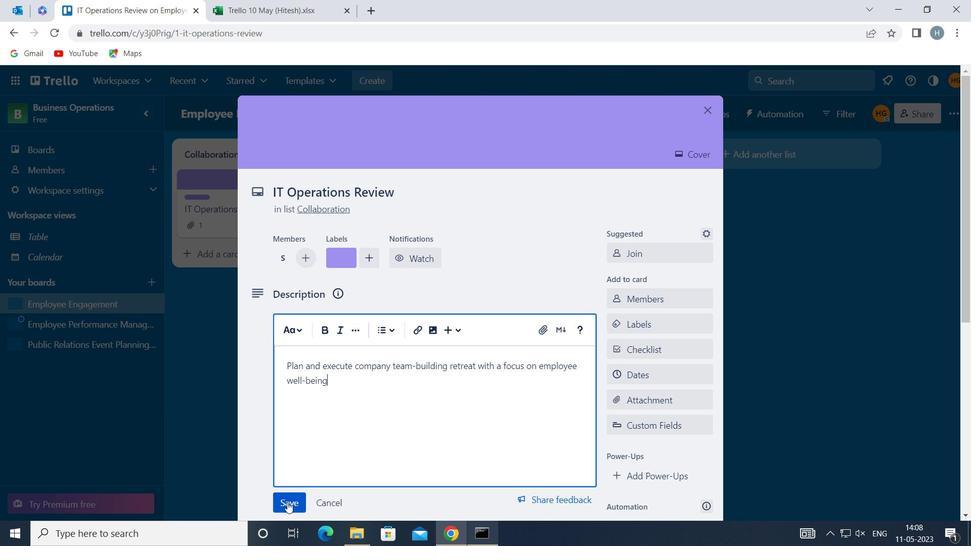 
Action: Mouse moved to (328, 419)
Screenshot: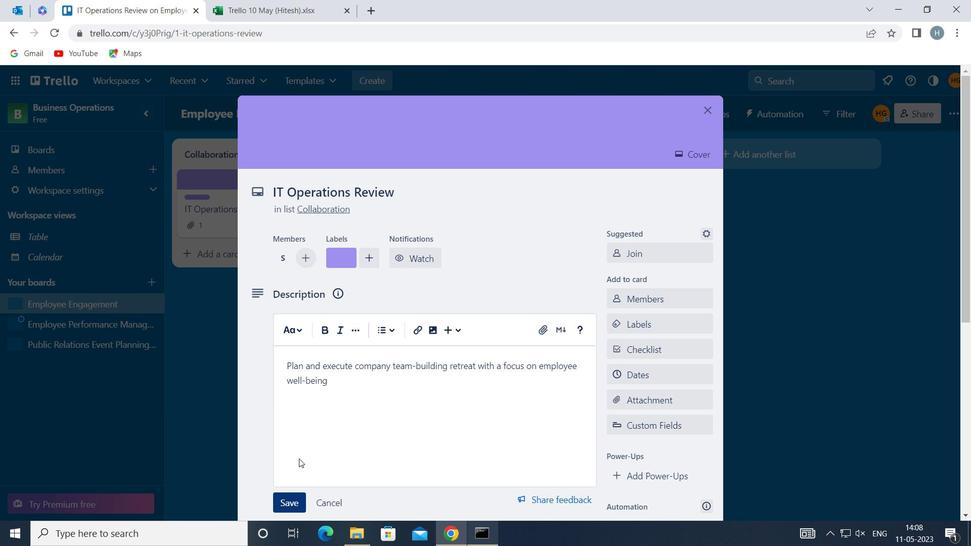 
Action: Mouse scrolled (328, 418) with delta (0, 0)
Screenshot: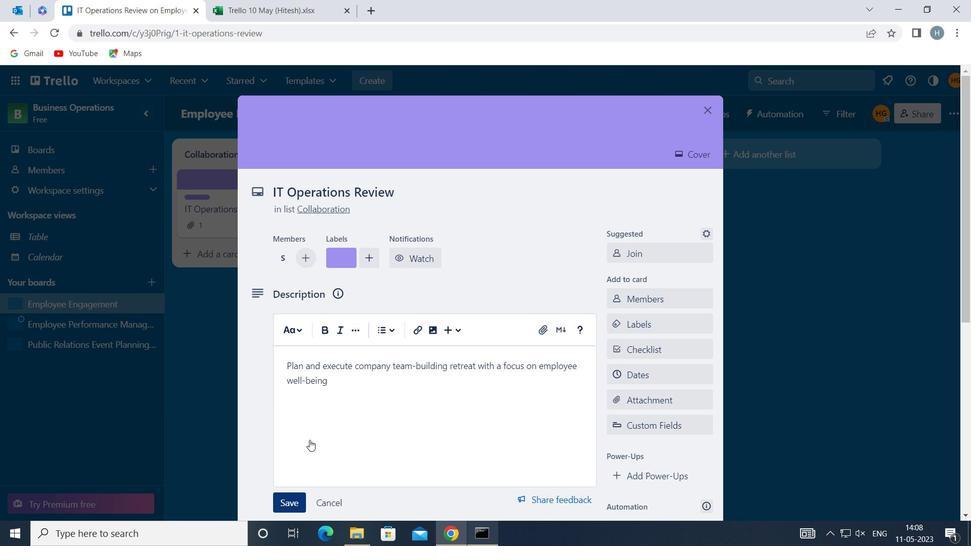 
Action: Mouse moved to (330, 416)
Screenshot: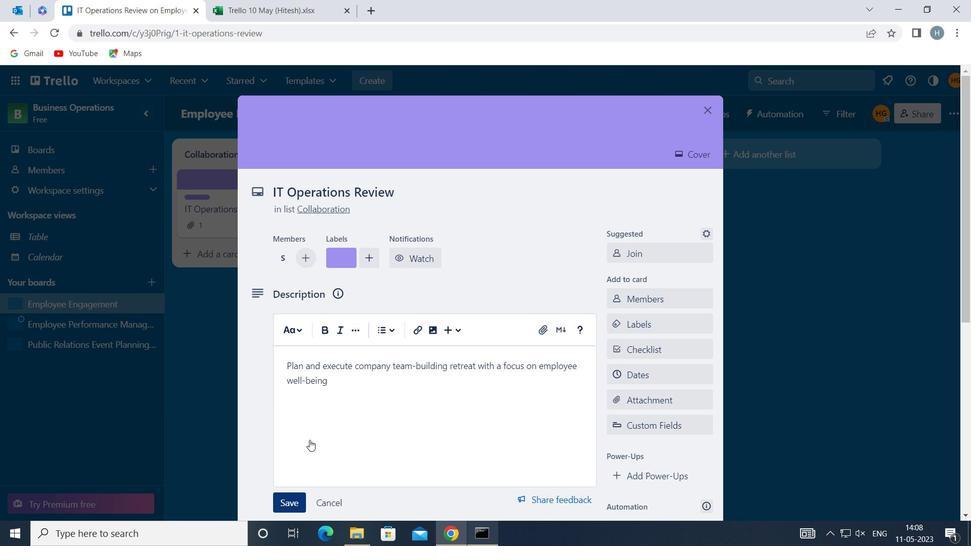 
Action: Mouse scrolled (330, 416) with delta (0, 0)
Screenshot: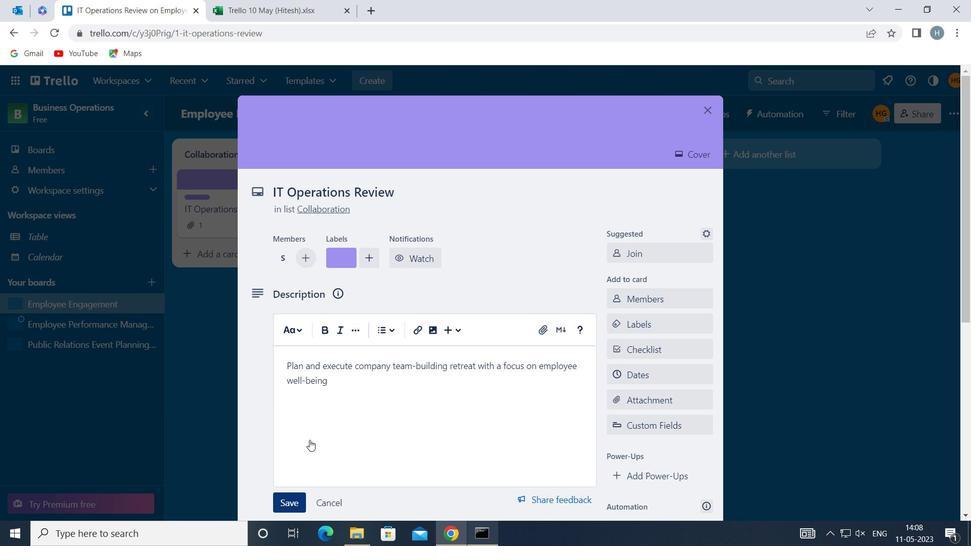 
Action: Mouse moved to (336, 413)
Screenshot: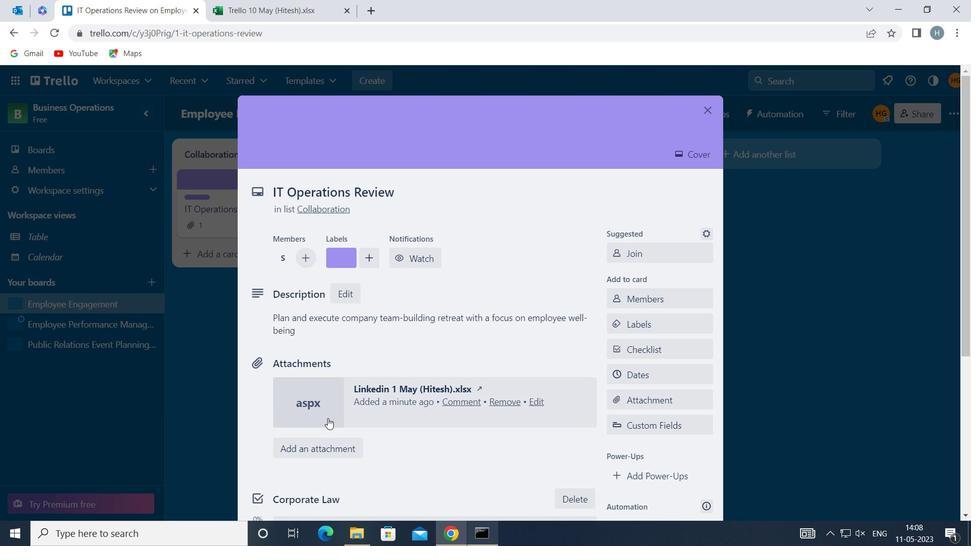 
Action: Mouse scrolled (336, 412) with delta (0, 0)
Screenshot: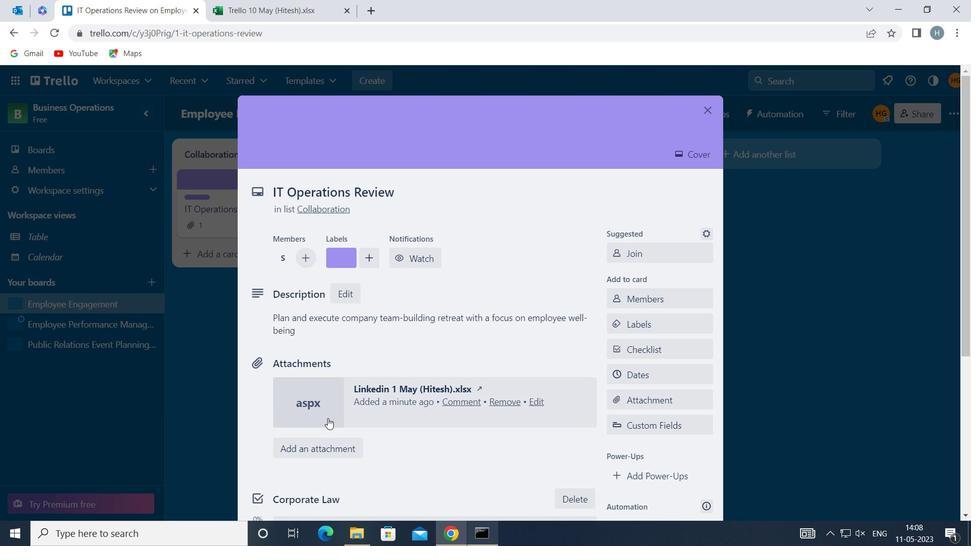 
Action: Mouse moved to (394, 386)
Screenshot: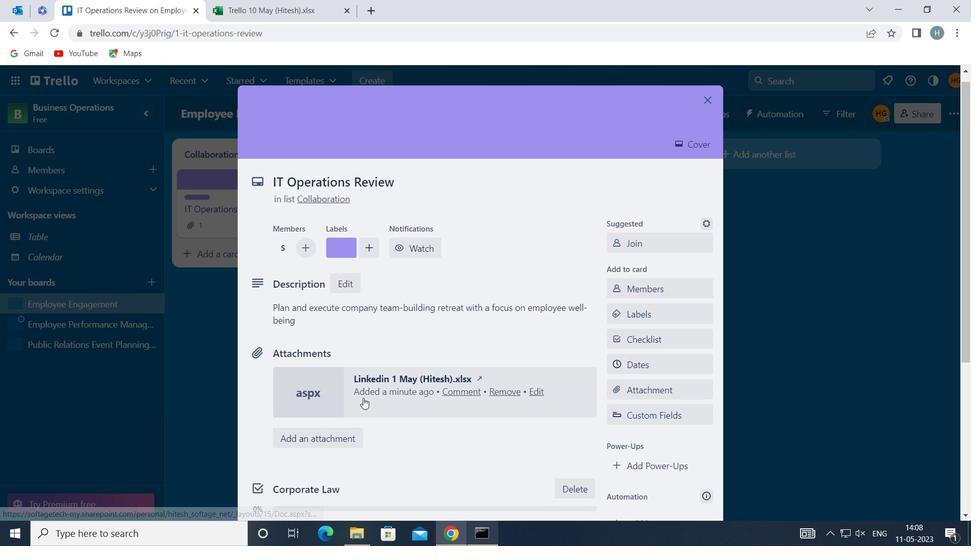
Action: Mouse scrolled (394, 386) with delta (0, 0)
Screenshot: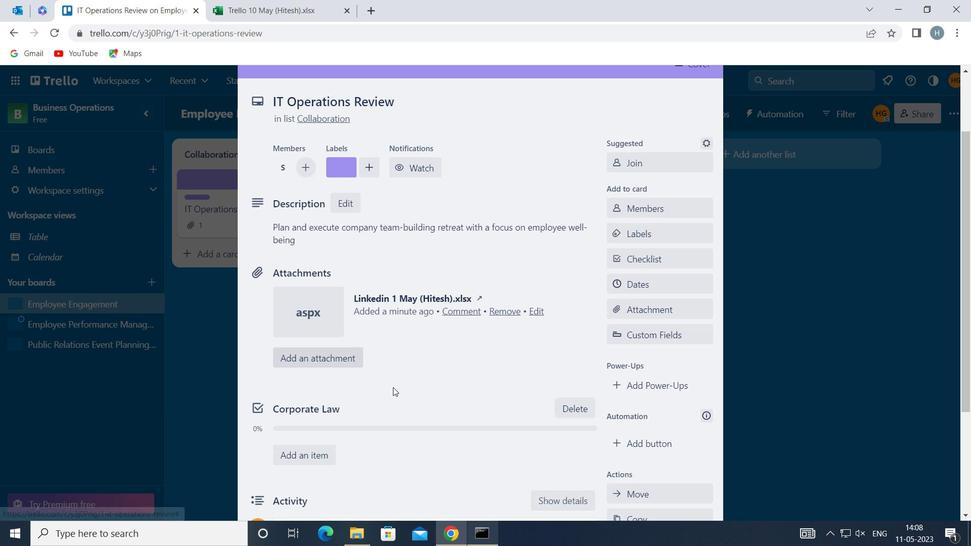 
Action: Mouse scrolled (394, 386) with delta (0, 0)
Screenshot: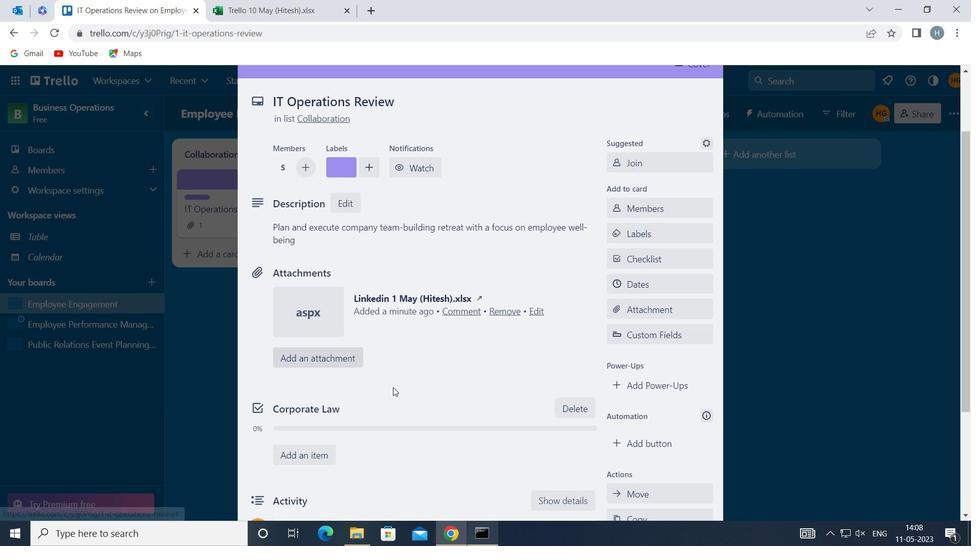 
Action: Mouse moved to (402, 377)
Screenshot: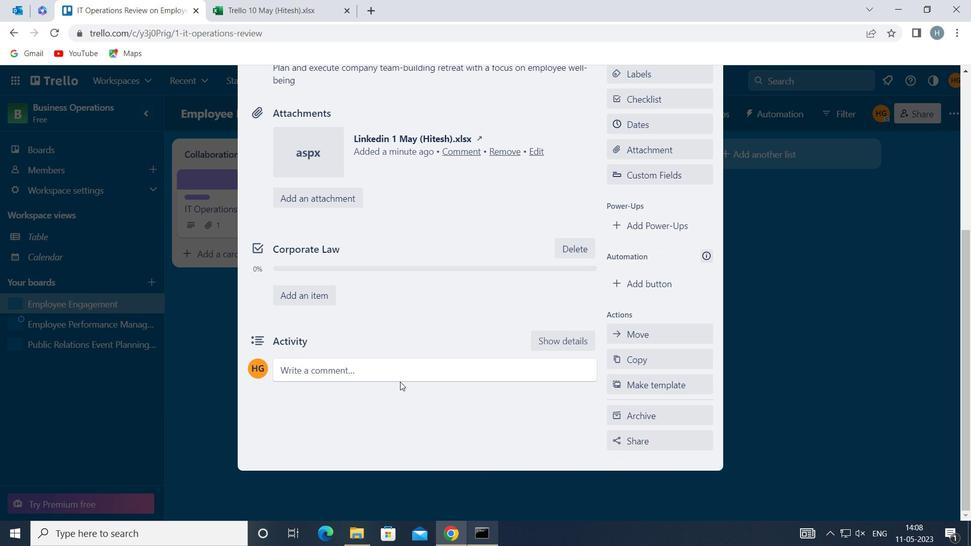
Action: Mouse pressed left at (402, 377)
Screenshot: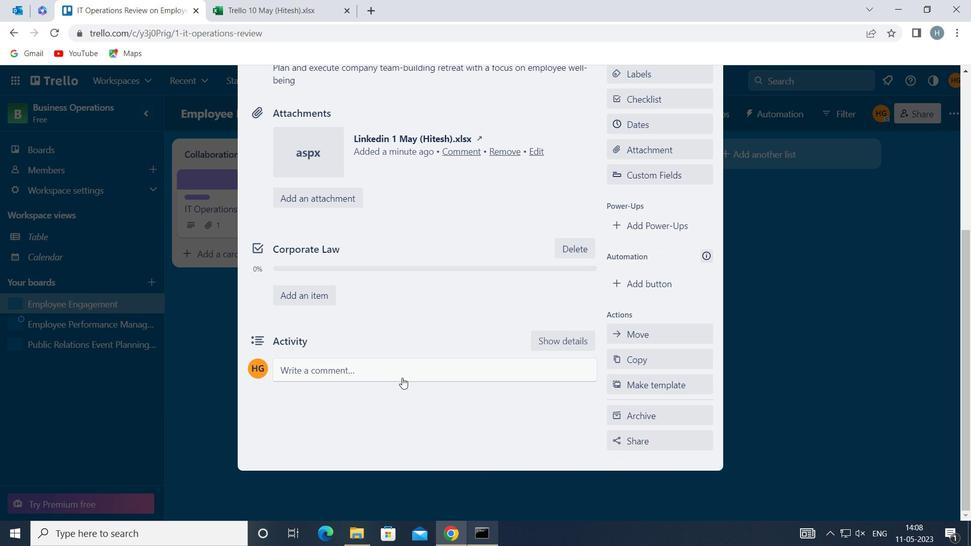 
Action: Mouse moved to (398, 406)
Screenshot: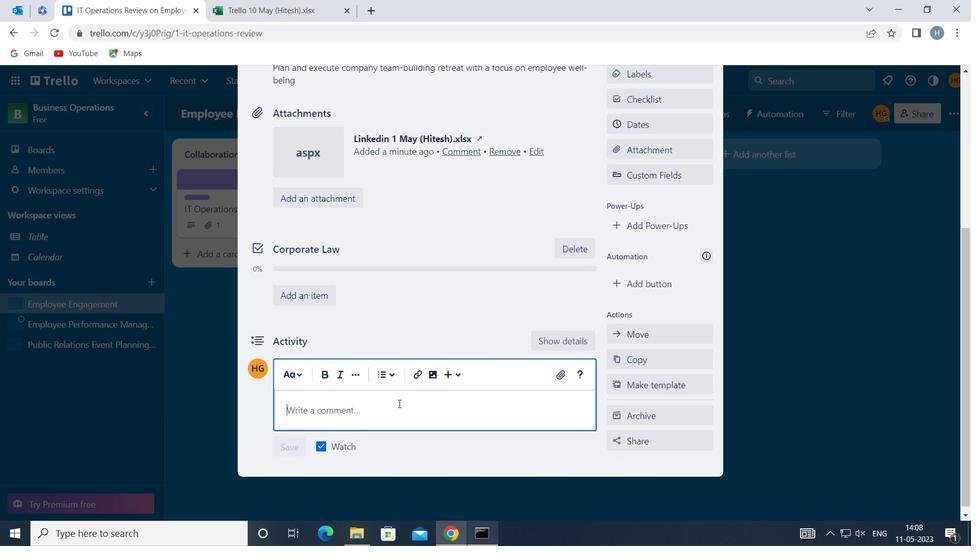 
Action: Mouse pressed left at (398, 406)
Screenshot: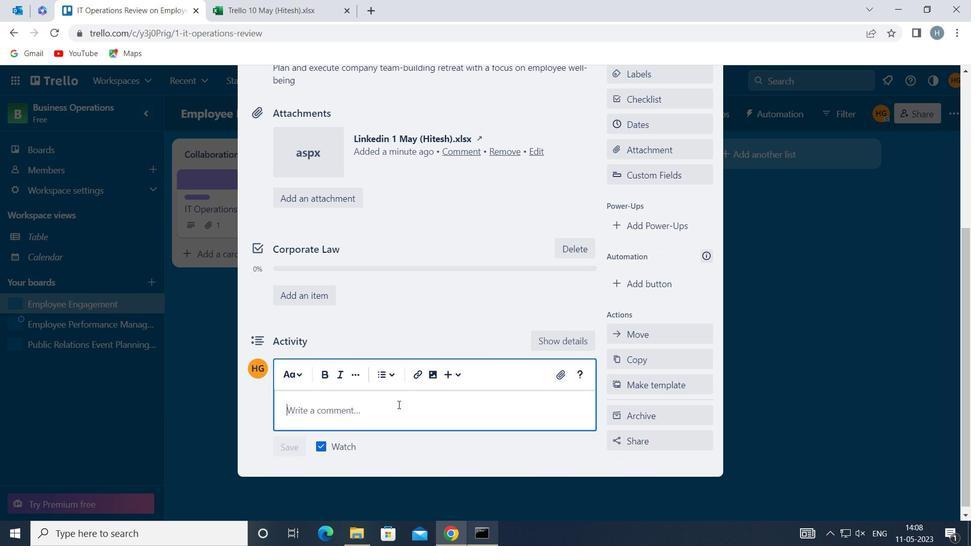 
Action: Key pressed <Key.shift>LET<Key.space>US<Key.space>MAKE<Key.space>SURE<Key.space>WE<Key.space>HAVE<Key.space>A<Key.space>CLEAR<Key.space>UNDERSTANDING<Key.space>OF<Key.space>THE<Key.space>TIMELINE<Key.space>AND<Key.space>DEADLINES<Key.space>FOR<Key.space>THIS<Key.space>TASK,<Key.space>ENSURING<Key.space>THAT<Key.space>WE<Key.space>CAN<Key.space>DELIVER<Key.space>ON<Key.space>TIME<Key.space>
Screenshot: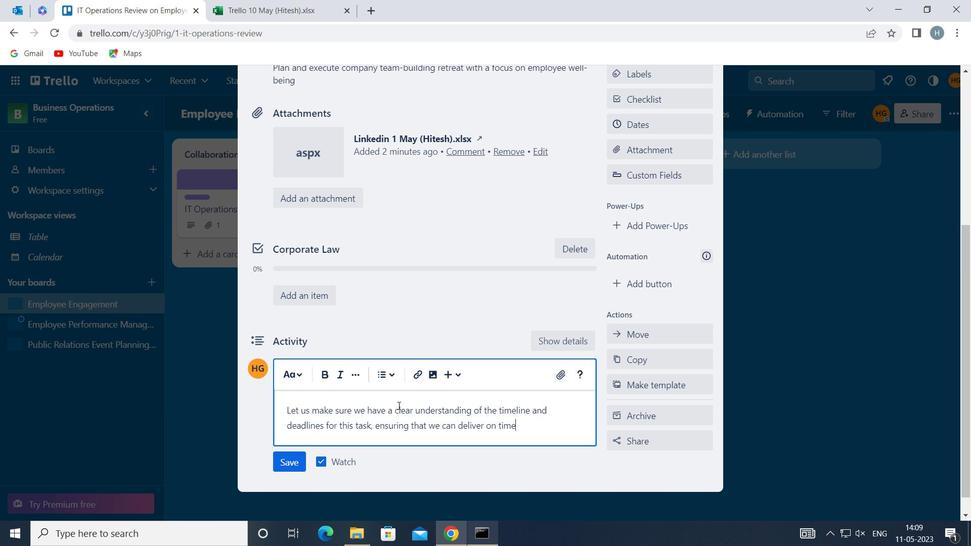 
Action: Mouse moved to (291, 456)
Screenshot: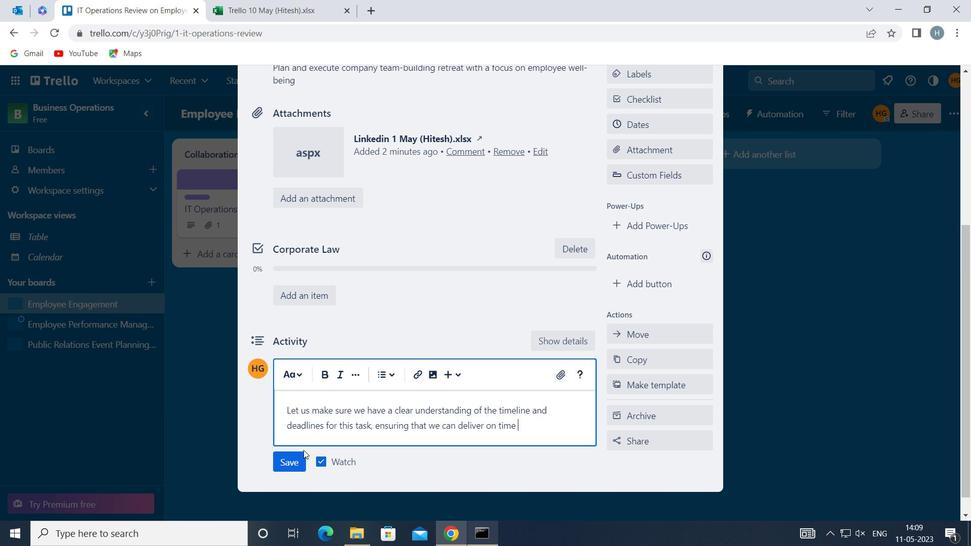 
Action: Mouse pressed left at (291, 456)
Screenshot: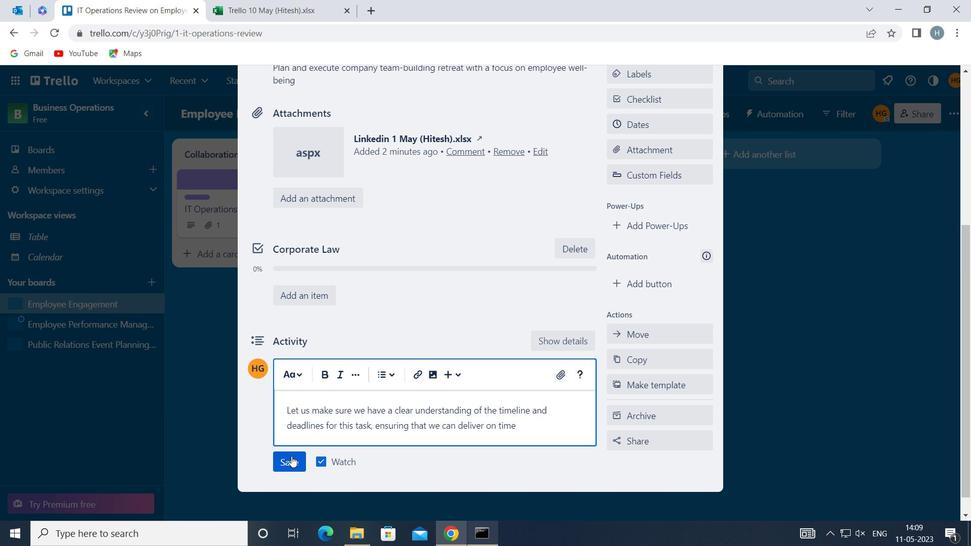 
Action: Mouse moved to (672, 126)
Screenshot: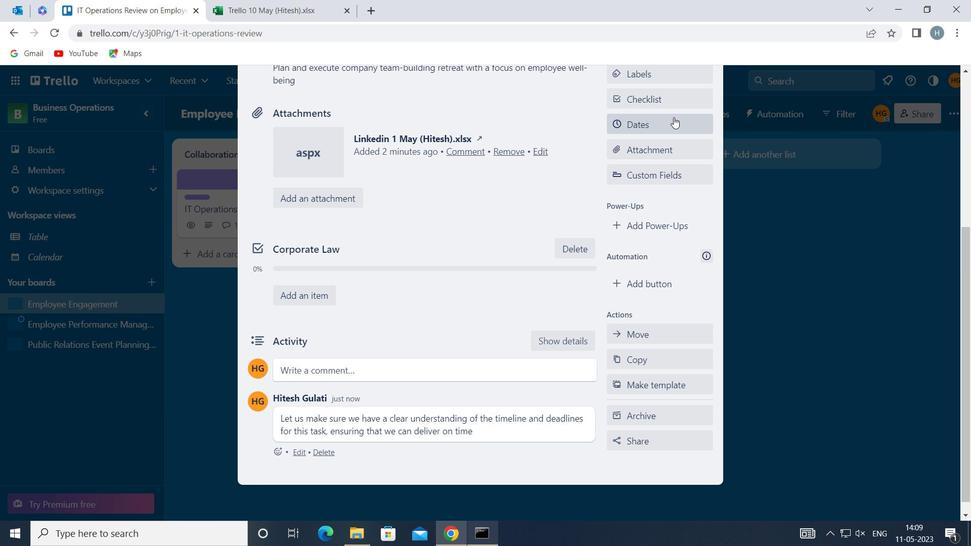 
Action: Mouse pressed left at (672, 126)
Screenshot: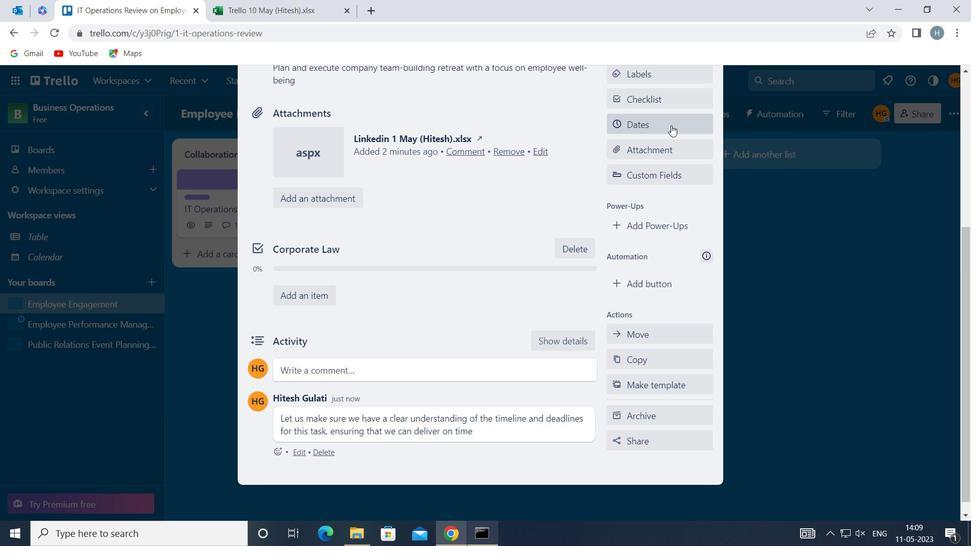 
Action: Mouse moved to (618, 339)
Screenshot: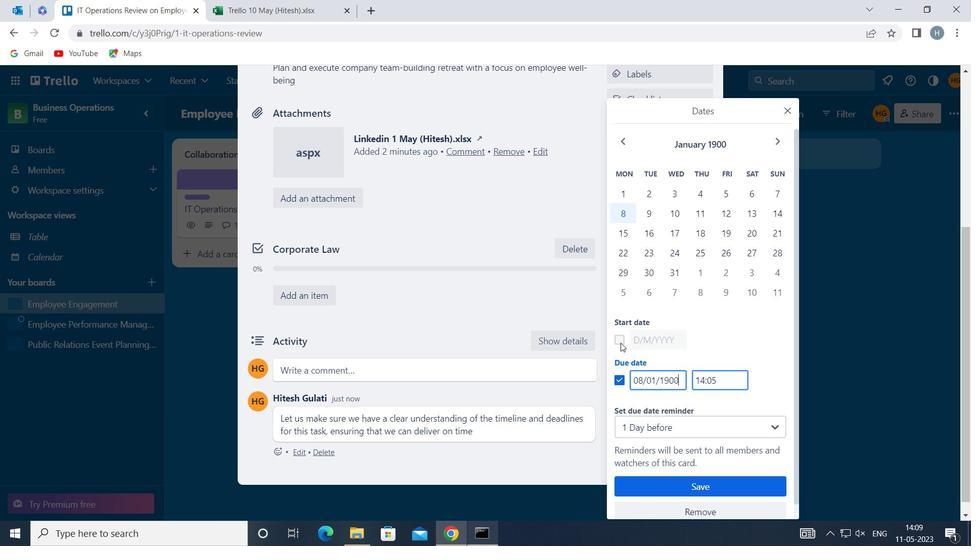 
Action: Mouse pressed left at (618, 339)
Screenshot: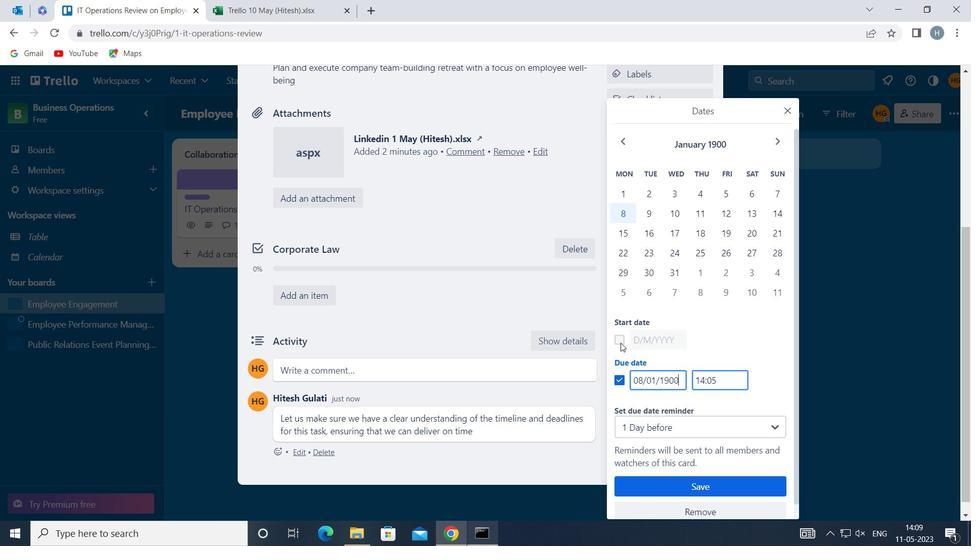 
Action: Mouse moved to (646, 335)
Screenshot: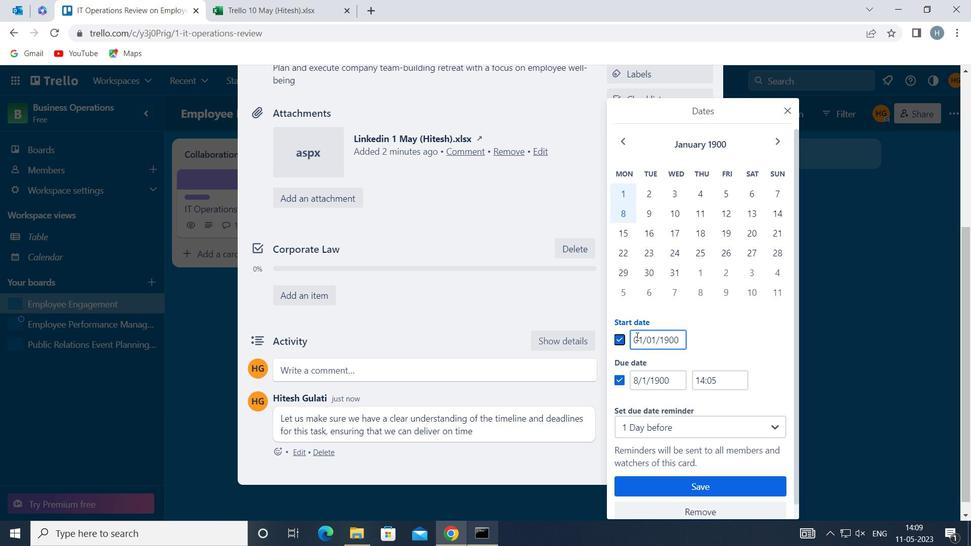 
Action: Mouse pressed left at (646, 335)
Screenshot: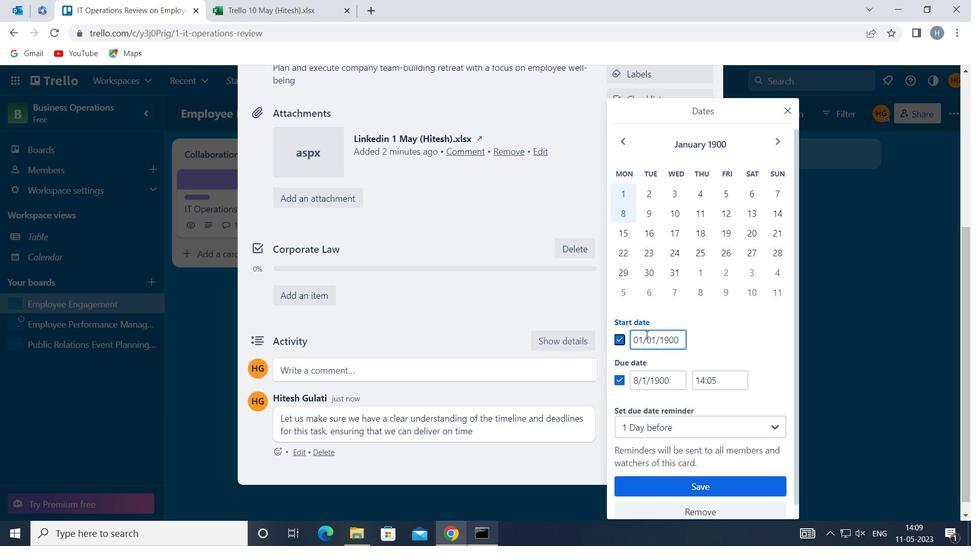 
Action: Mouse moved to (638, 337)
Screenshot: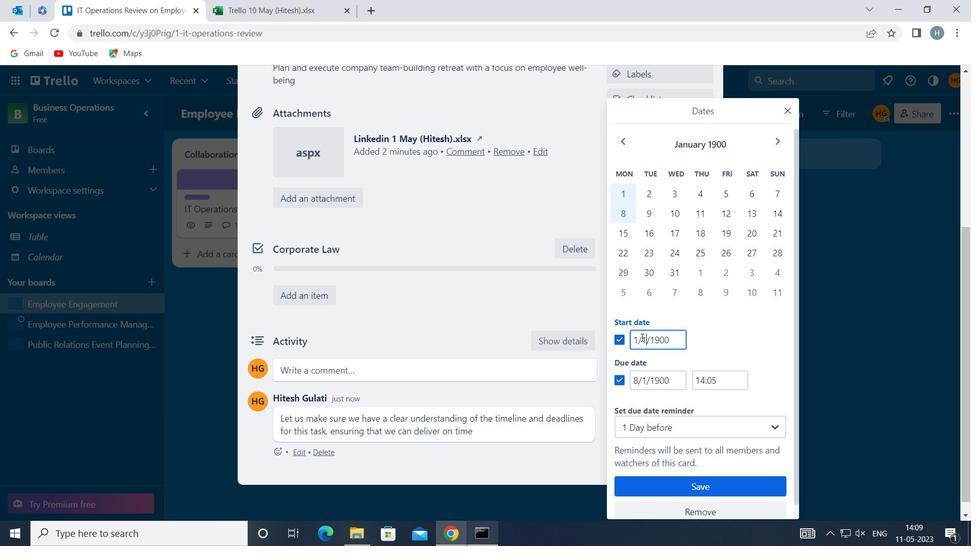 
Action: Mouse pressed left at (638, 337)
Screenshot: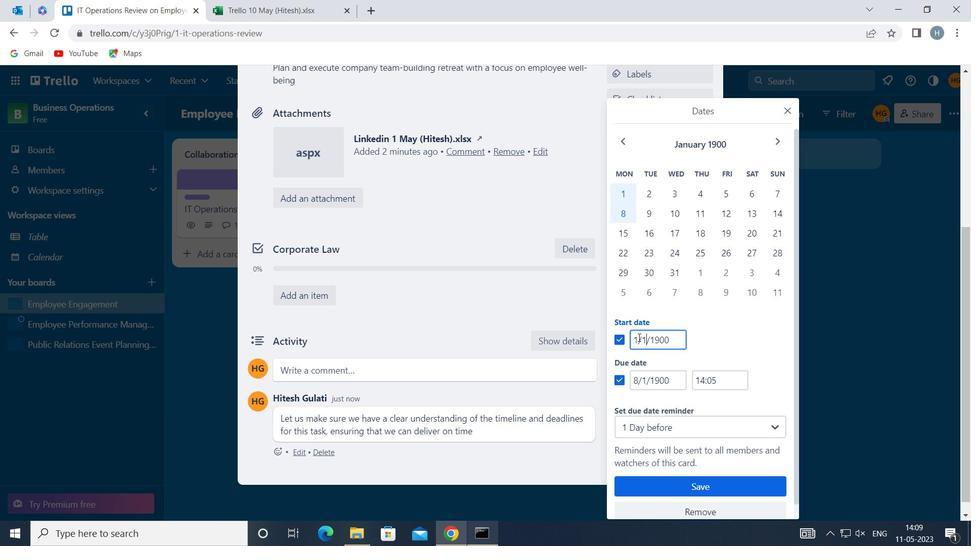 
Action: Key pressed <Key.backspace>
Screenshot: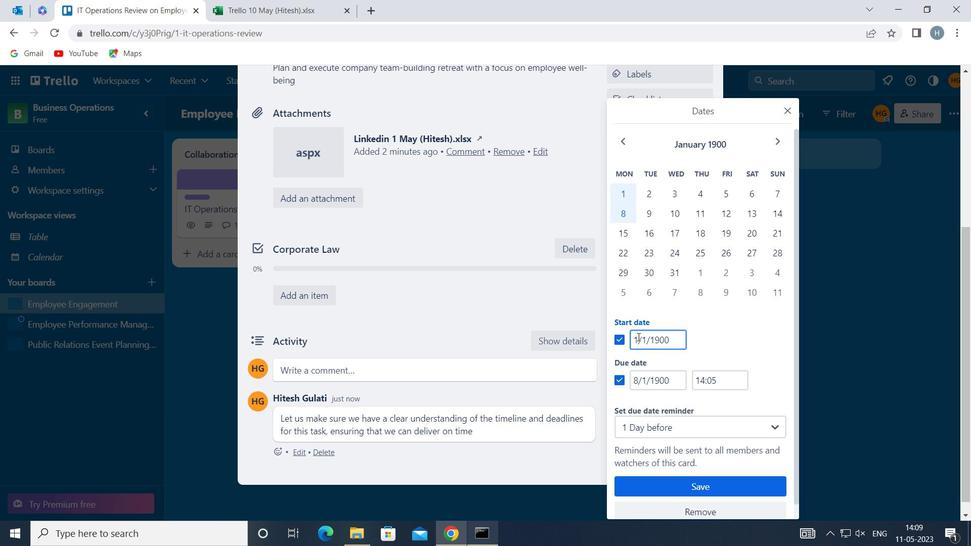 
Action: Mouse moved to (637, 336)
Screenshot: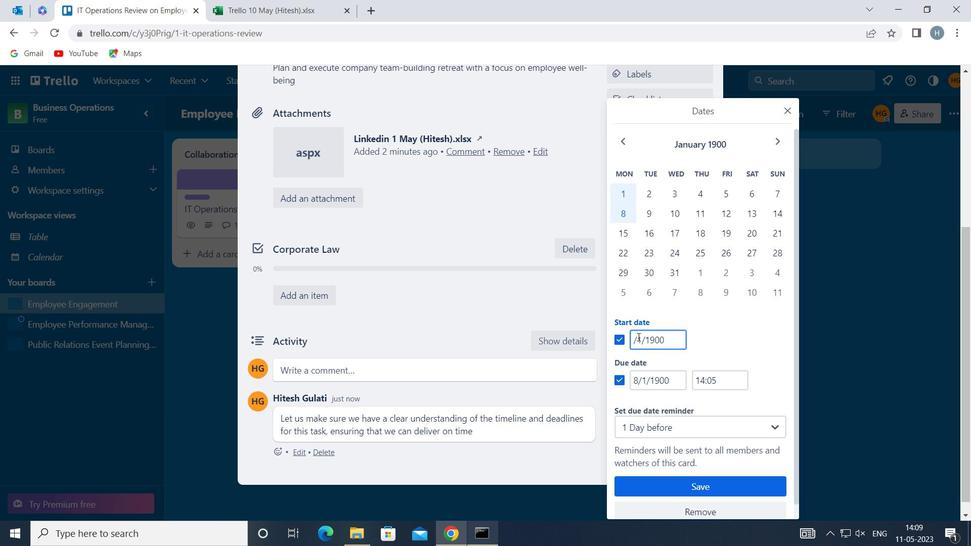 
Action: Key pressed 2
Screenshot: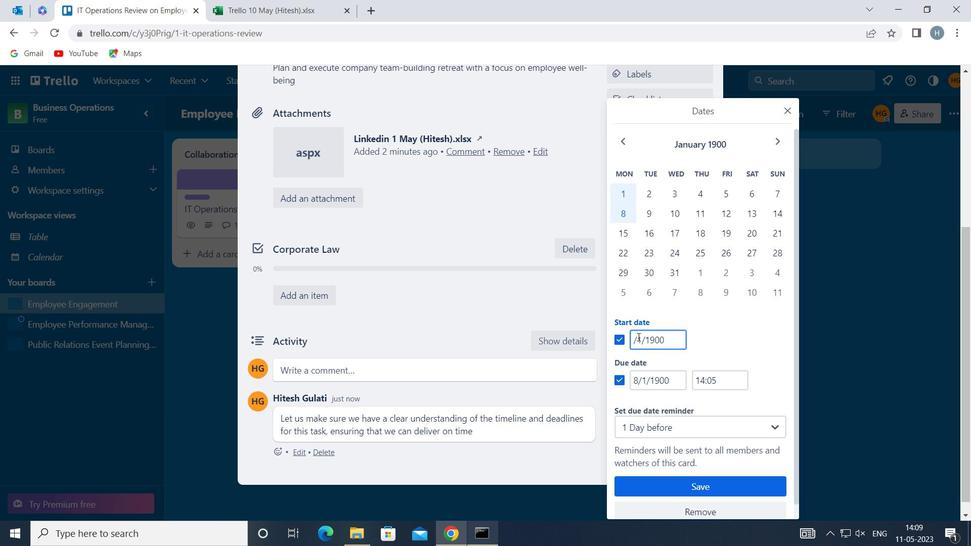 
Action: Mouse moved to (639, 375)
Screenshot: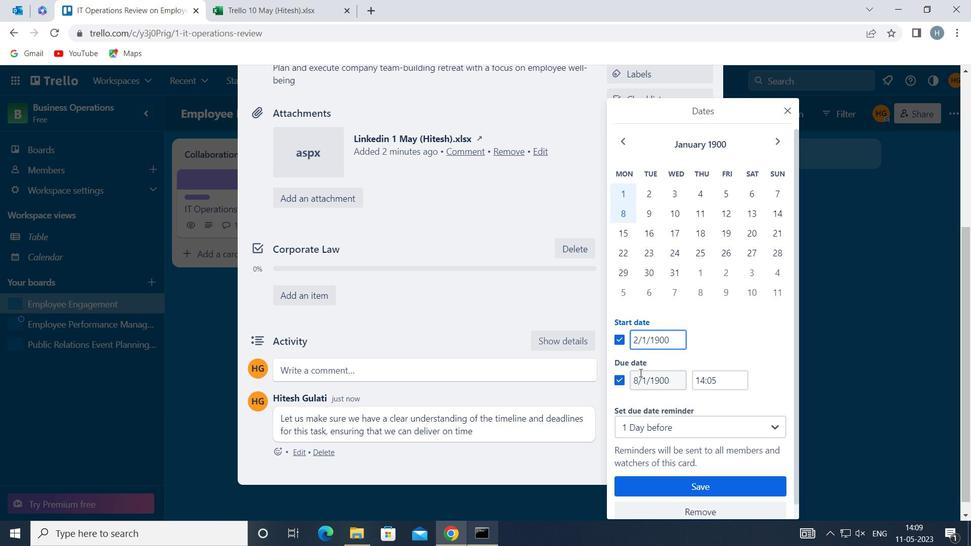
Action: Mouse pressed left at (639, 375)
Screenshot: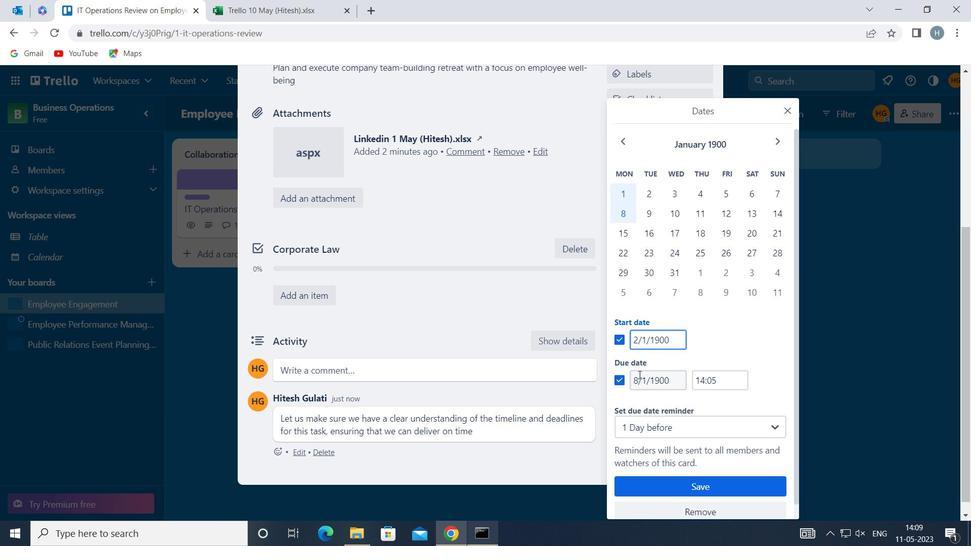 
Action: Mouse moved to (639, 377)
Screenshot: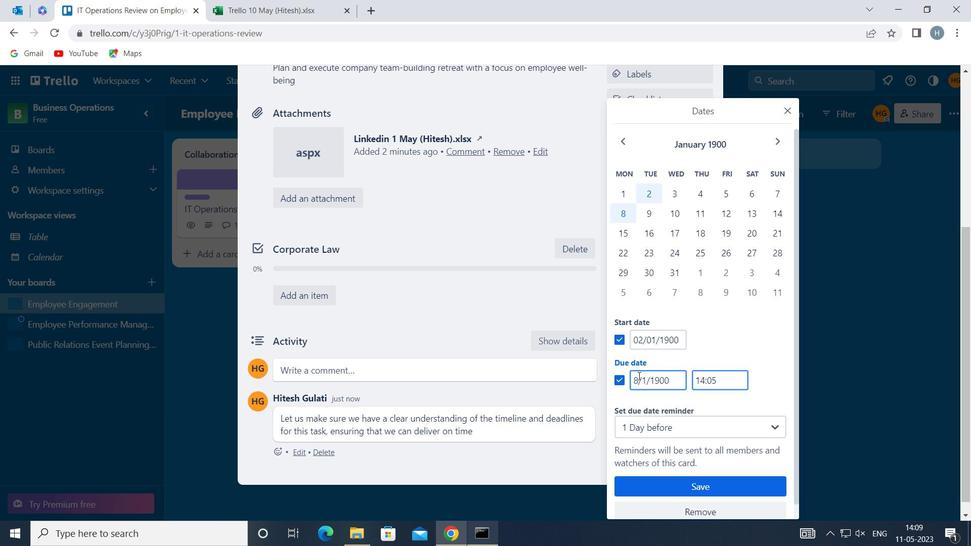 
Action: Key pressed <Key.backspace>
Screenshot: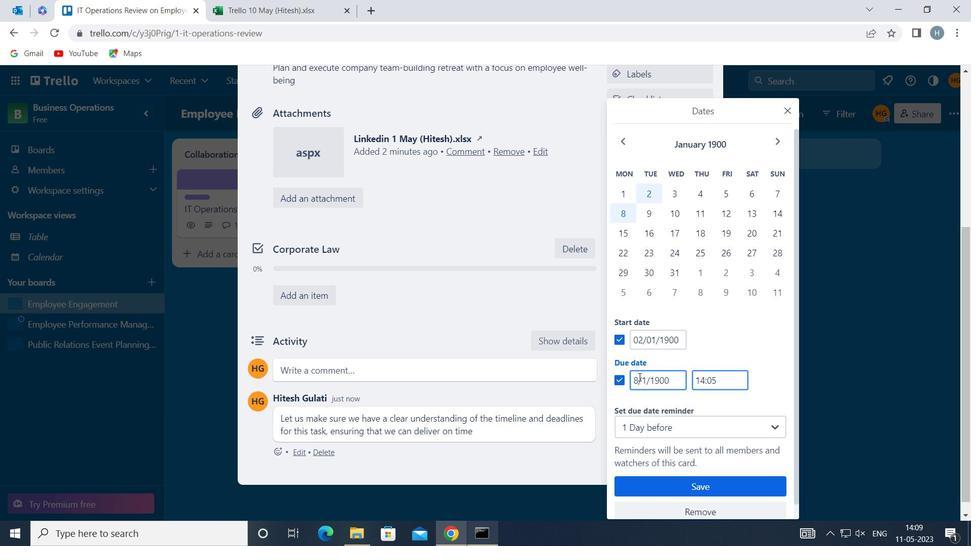 
Action: Mouse moved to (640, 377)
Screenshot: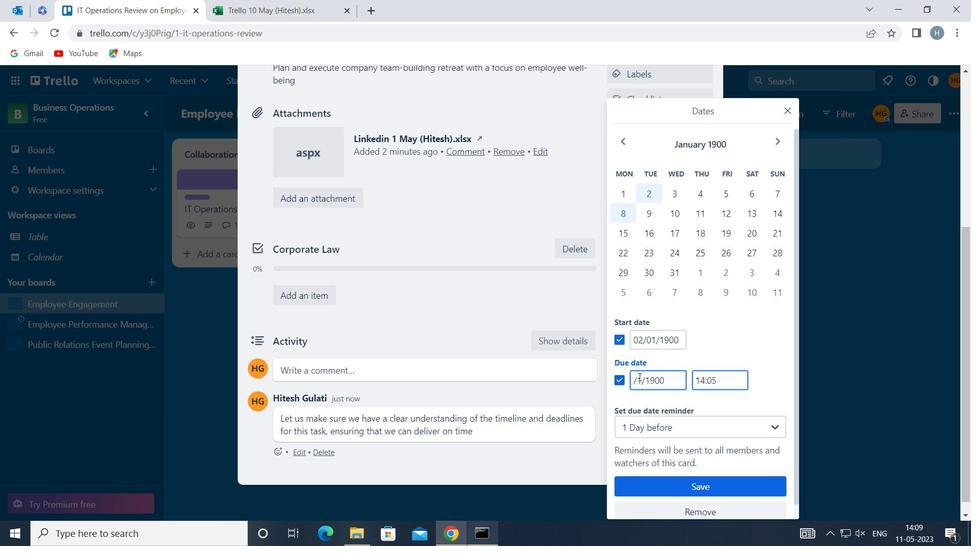 
Action: Key pressed 9
Screenshot: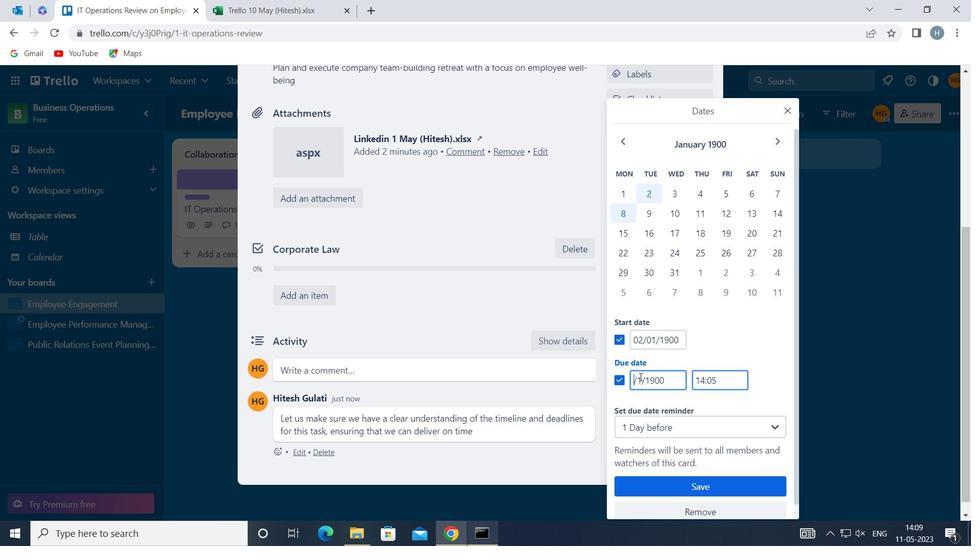 
Action: Mouse moved to (700, 485)
Screenshot: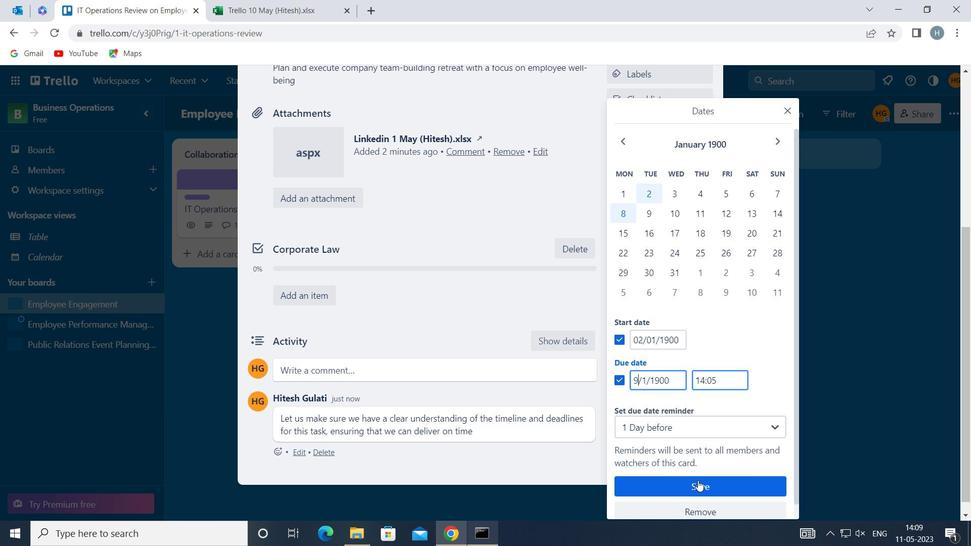 
Action: Mouse pressed left at (700, 485)
Screenshot: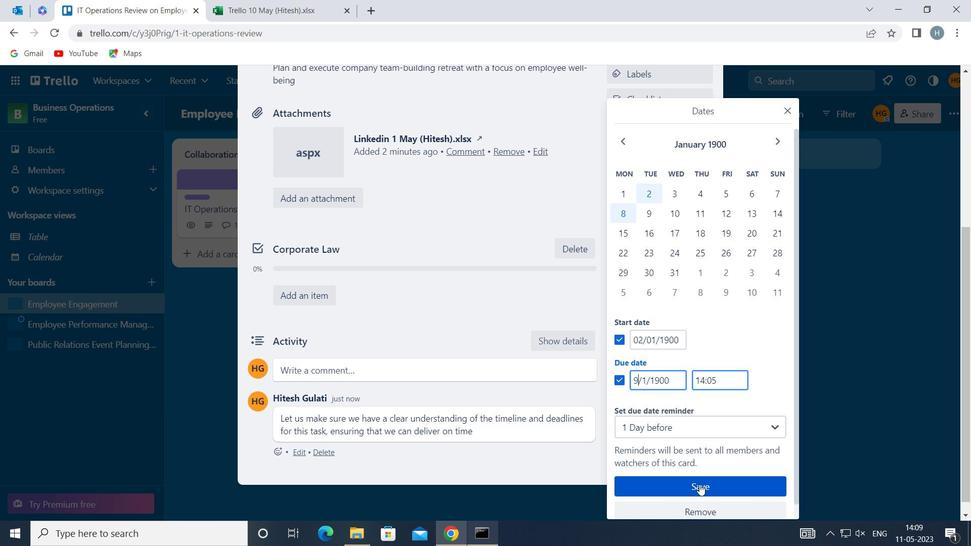 
Action: Mouse moved to (587, 342)
Screenshot: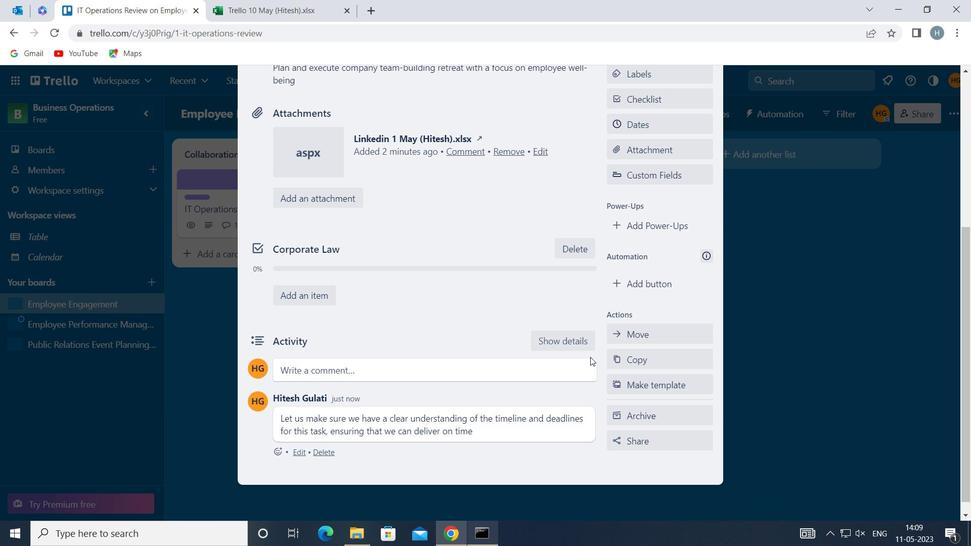 
